 Task: Look for space in Kundgol, India from 6th September, 2023 to 18th September, 2023 for 3 adults in price range Rs.6000 to Rs.12000. Place can be entire place with 2 bedrooms having 2 beds and 2 bathrooms. Property type can be house, flat, guest house, hotel. Booking option can be shelf check-in. Required host language is English.
Action: Mouse moved to (444, 81)
Screenshot: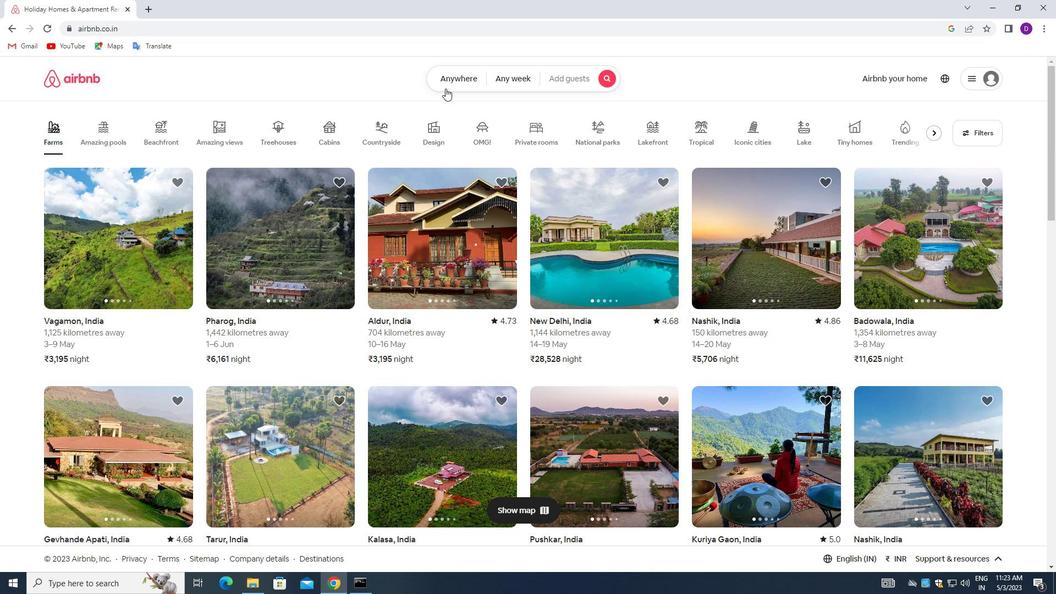 
Action: Mouse pressed left at (444, 81)
Screenshot: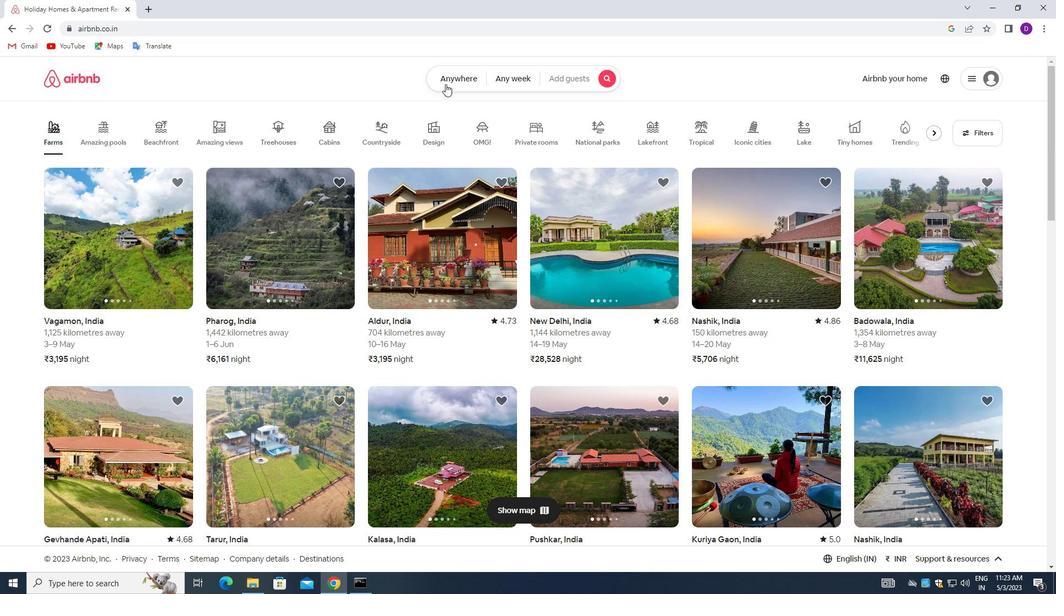 
Action: Mouse moved to (354, 125)
Screenshot: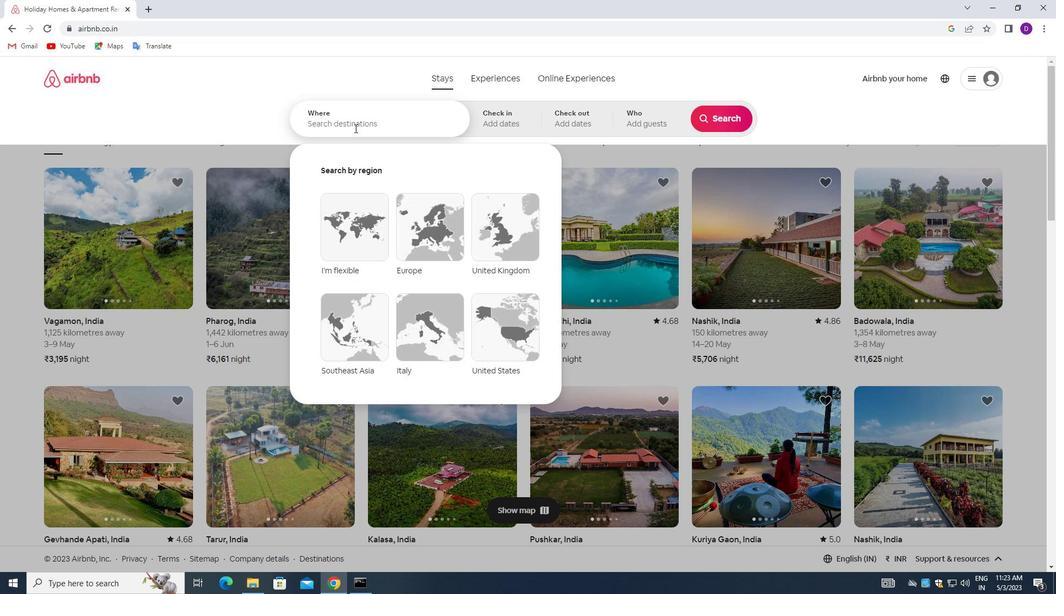 
Action: Mouse pressed left at (354, 125)
Screenshot: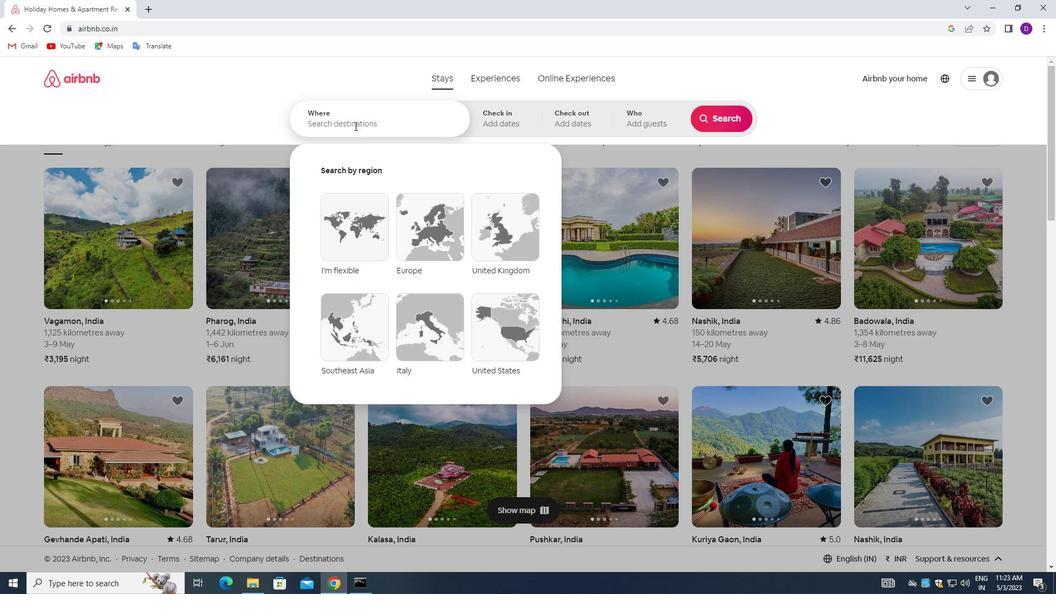
Action: Mouse moved to (267, 85)
Screenshot: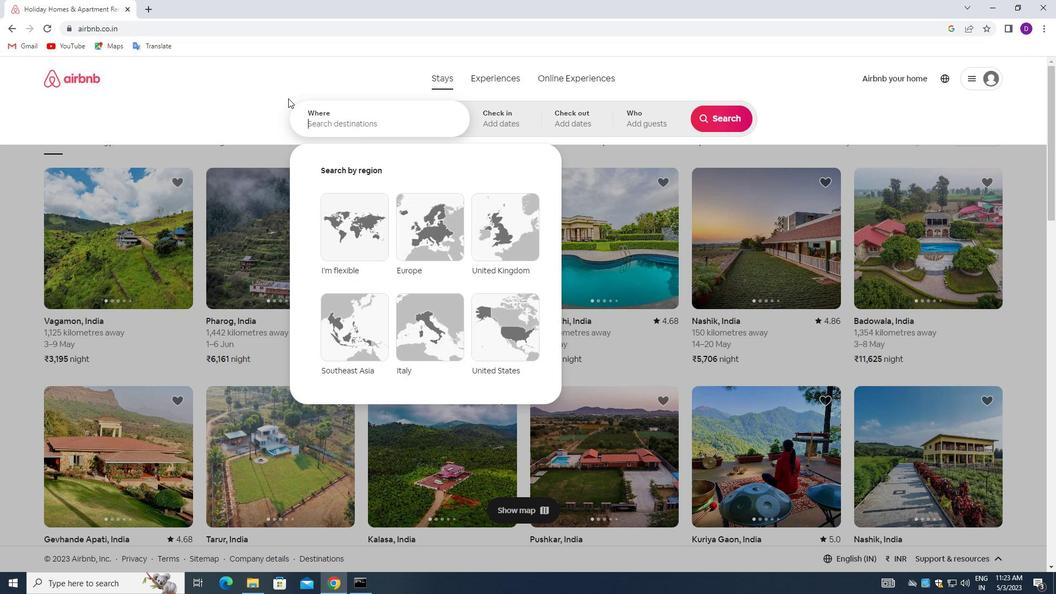 
Action: Key pressed <Key.shift>KUNDGOL,<Key.space><Key.shift>INDIA<Key.enter>
Screenshot: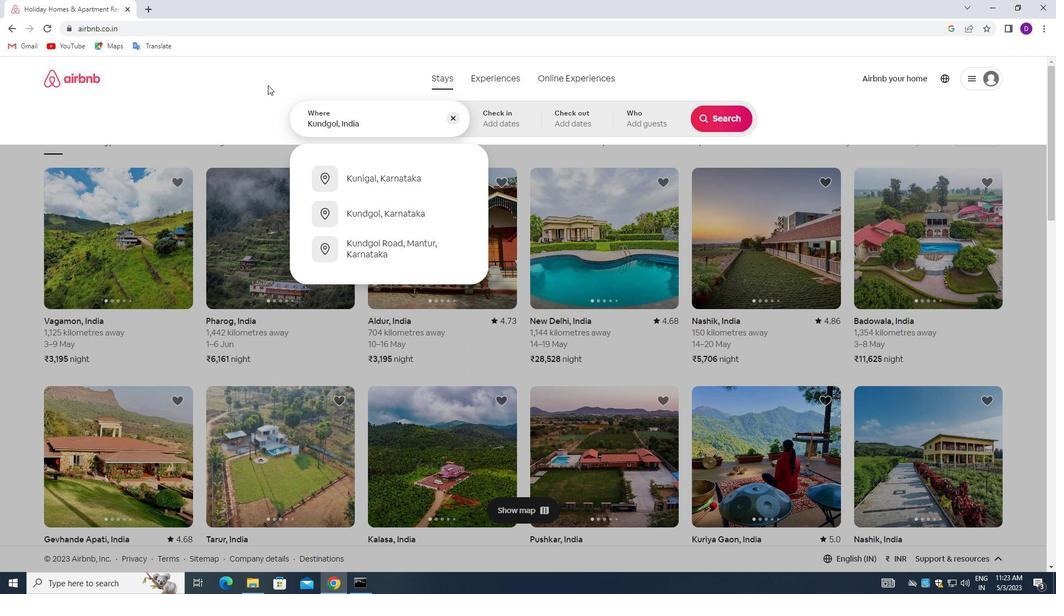 
Action: Mouse moved to (722, 205)
Screenshot: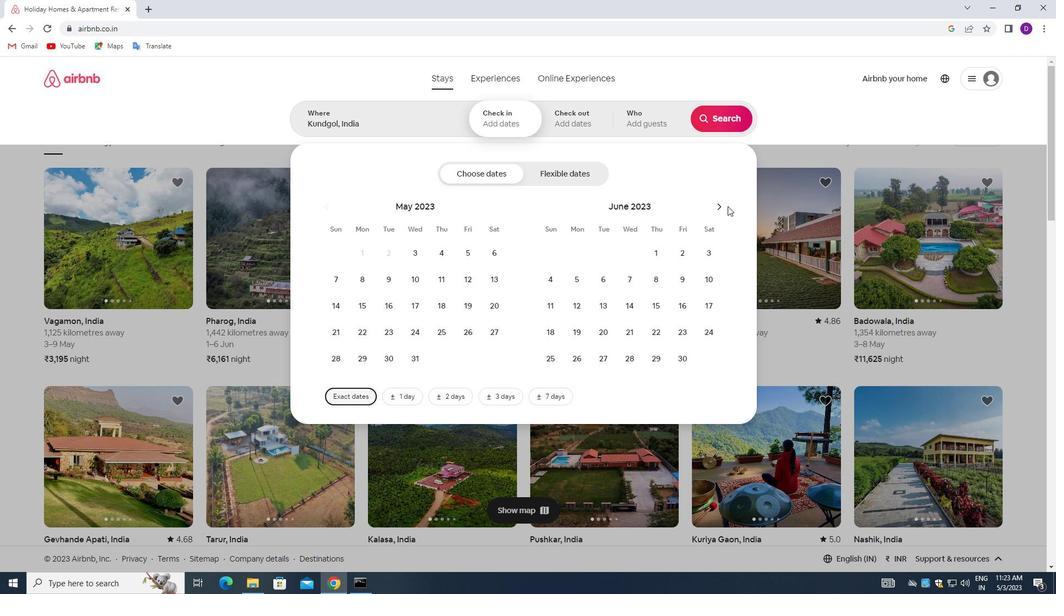 
Action: Mouse pressed left at (722, 205)
Screenshot: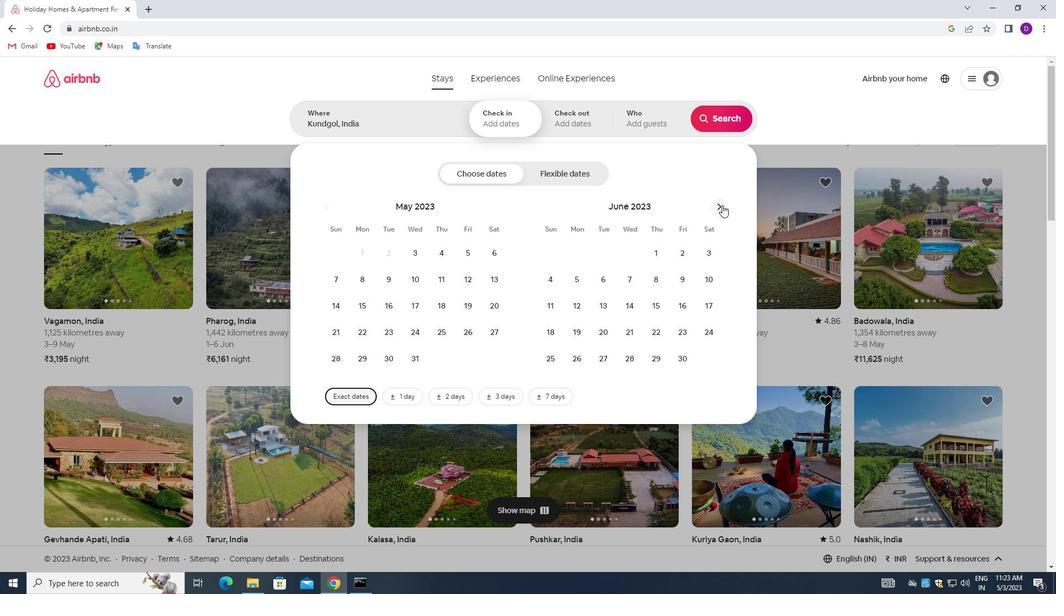 
Action: Mouse moved to (720, 199)
Screenshot: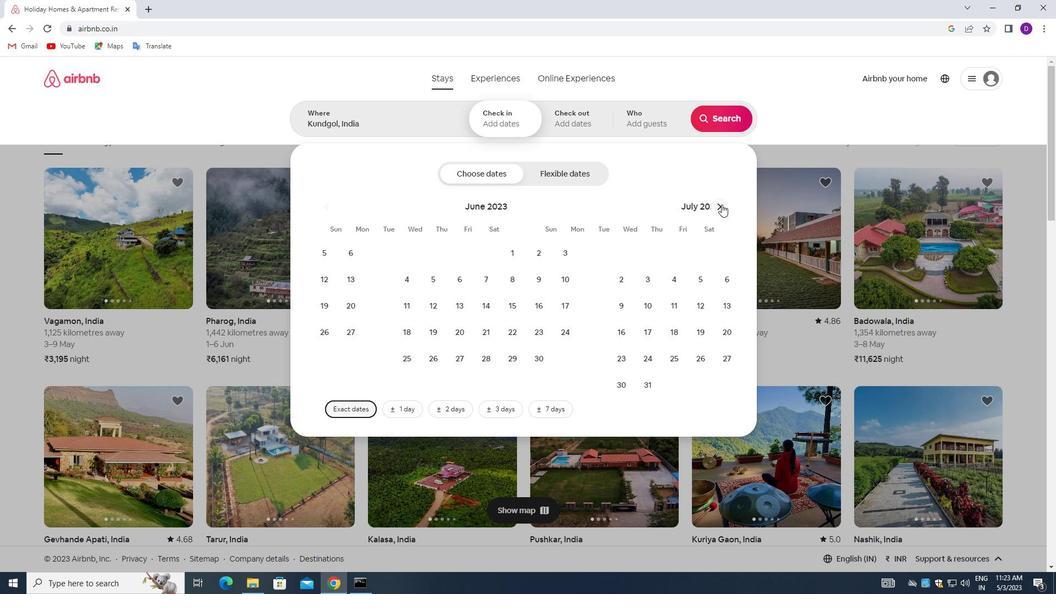 
Action: Mouse pressed left at (720, 199)
Screenshot: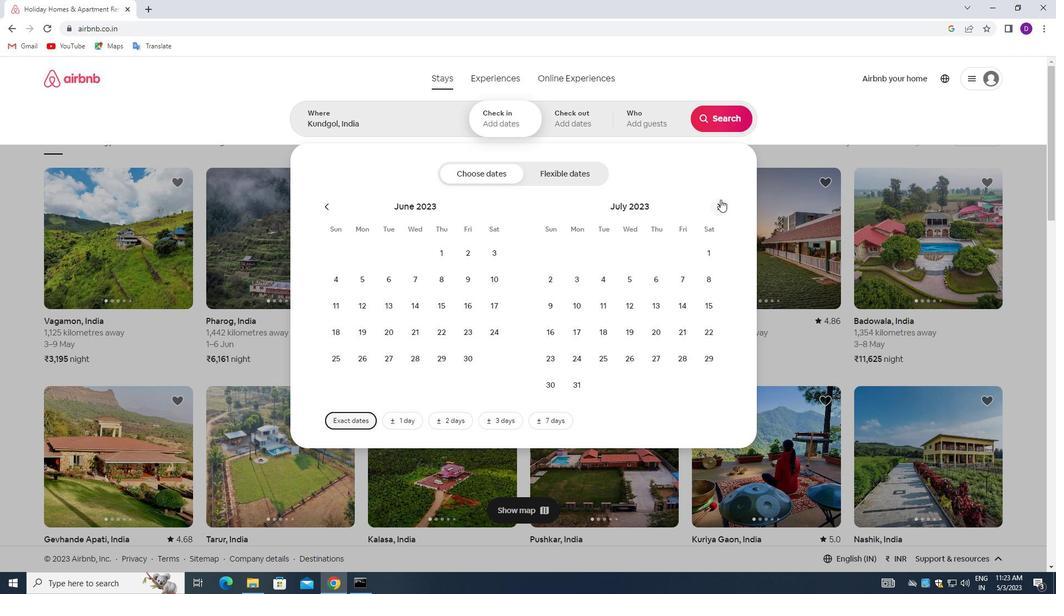 
Action: Mouse pressed left at (720, 199)
Screenshot: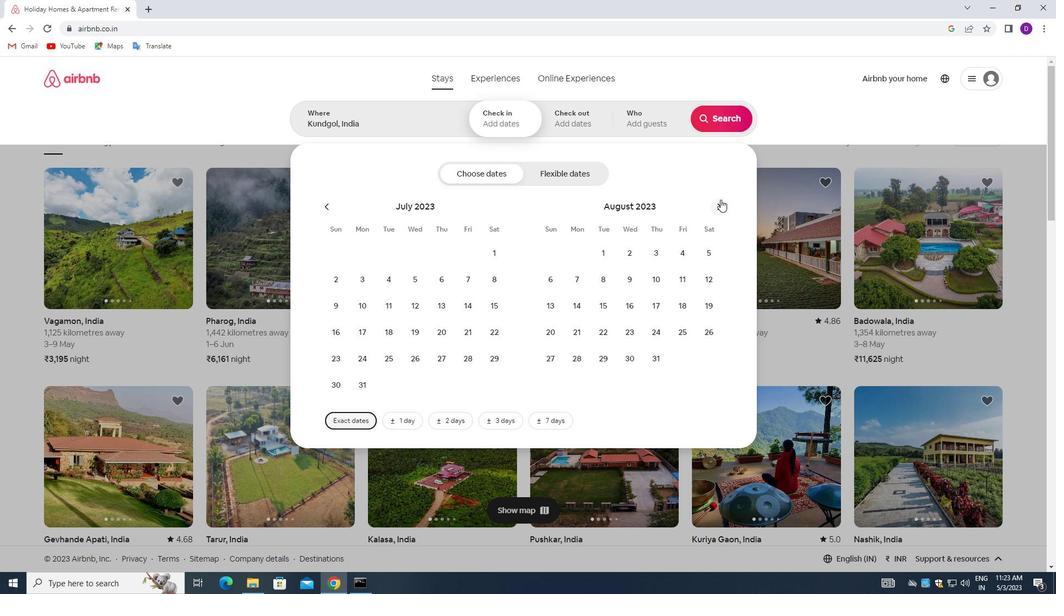
Action: Mouse moved to (625, 276)
Screenshot: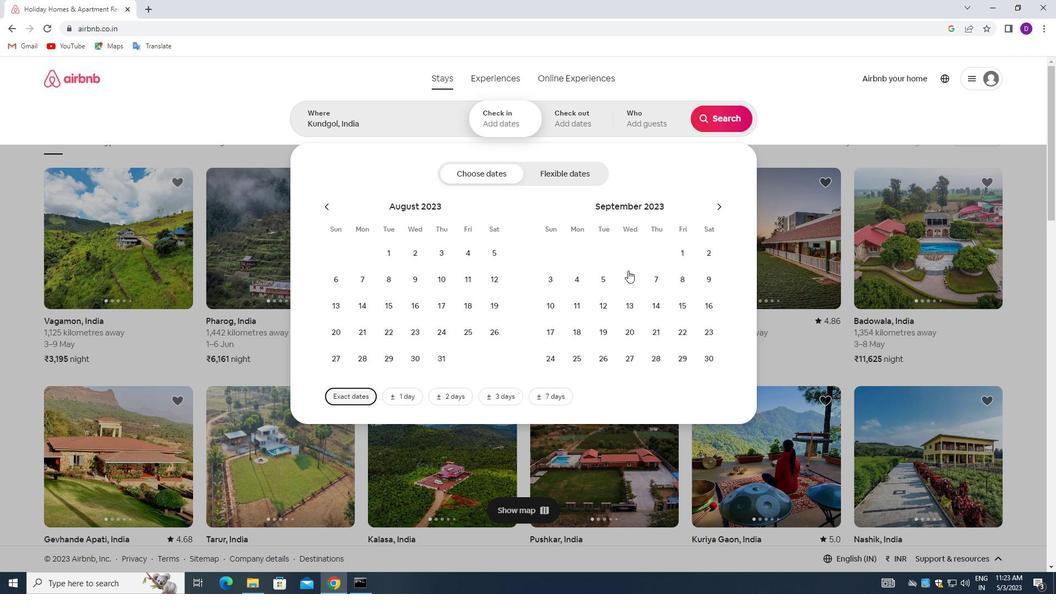 
Action: Mouse pressed left at (625, 276)
Screenshot: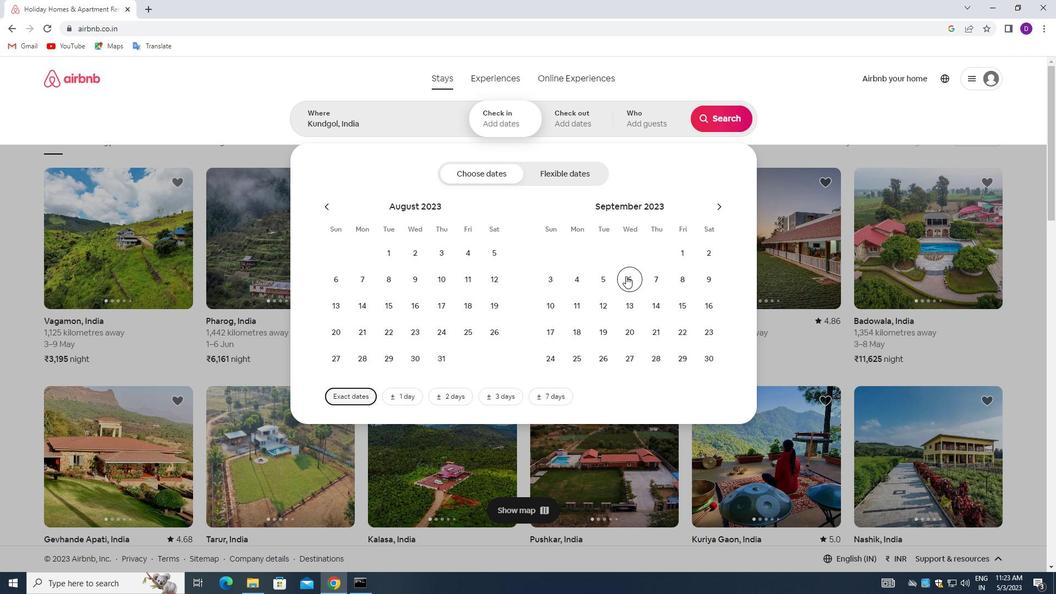 
Action: Mouse moved to (579, 322)
Screenshot: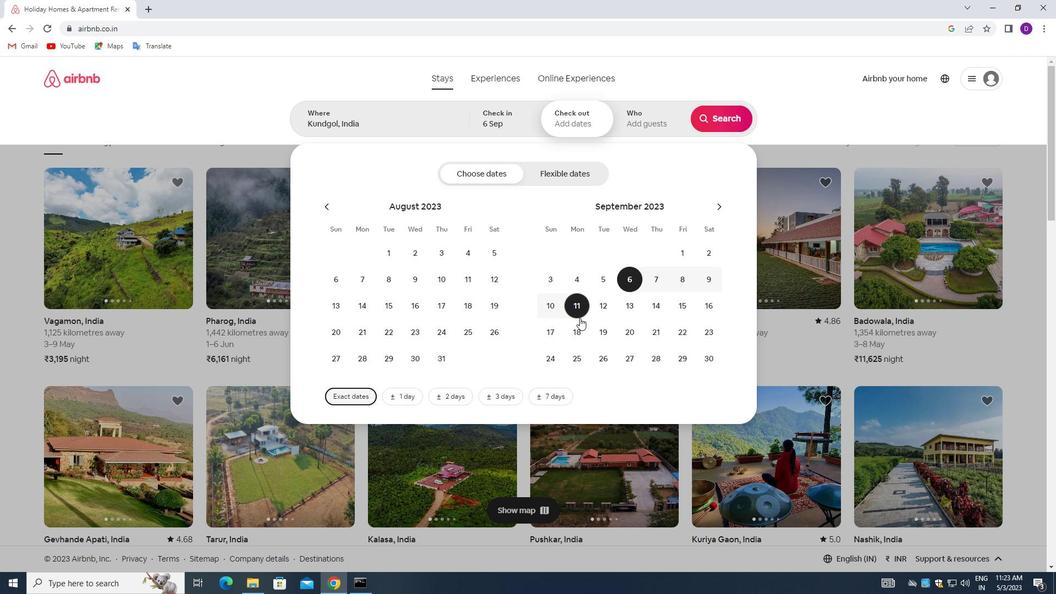 
Action: Mouse pressed left at (579, 322)
Screenshot: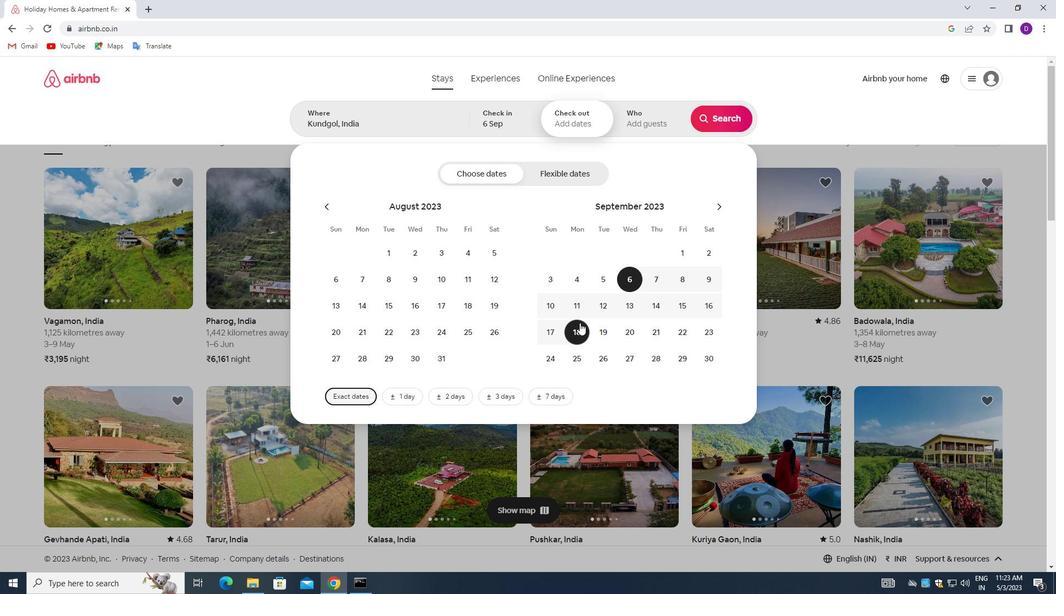 
Action: Mouse moved to (638, 118)
Screenshot: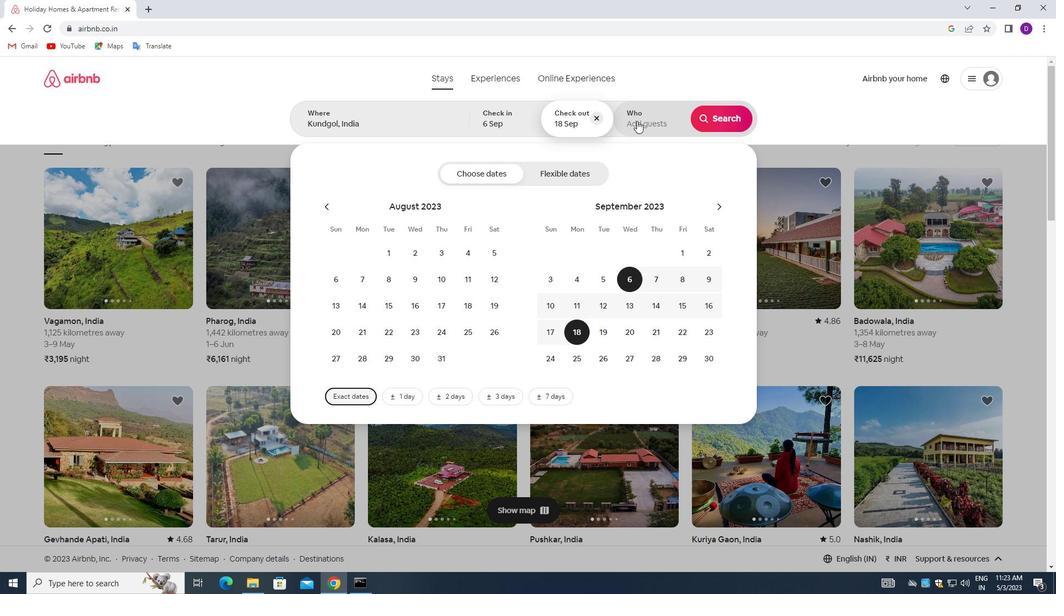
Action: Mouse pressed left at (638, 118)
Screenshot: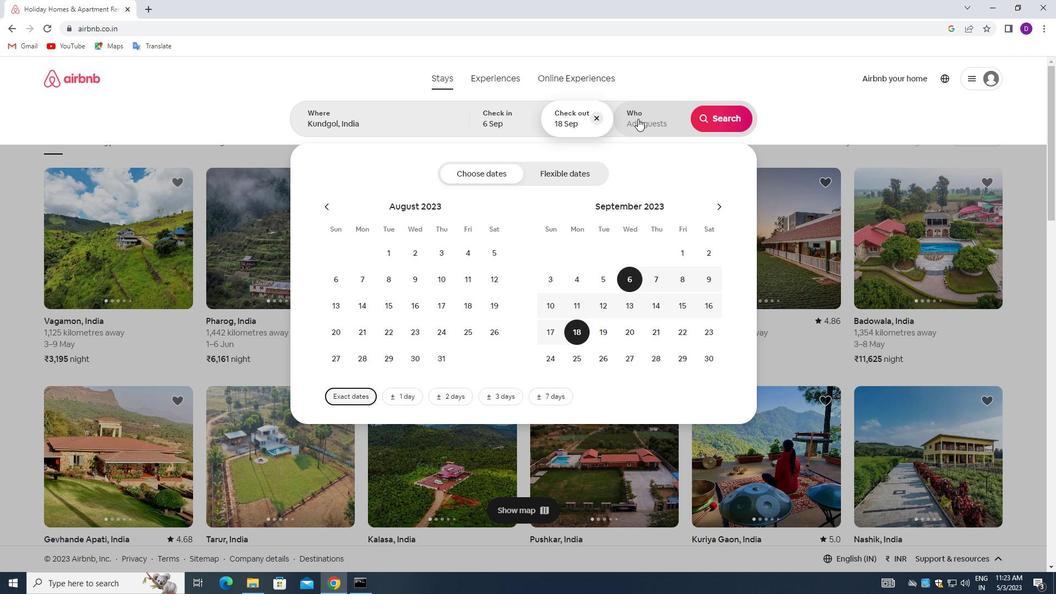 
Action: Mouse moved to (727, 179)
Screenshot: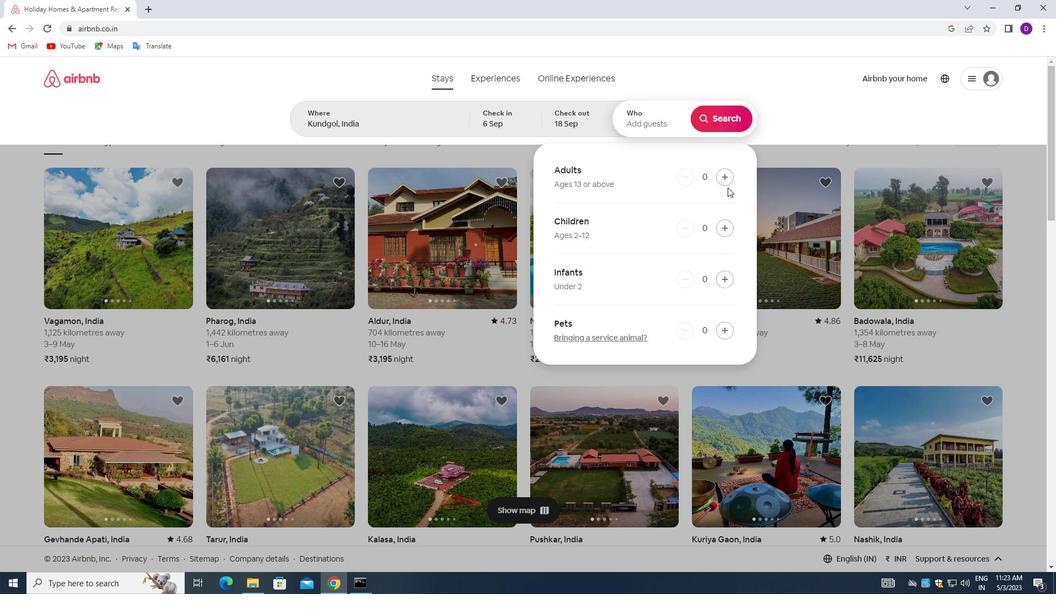 
Action: Mouse pressed left at (727, 179)
Screenshot: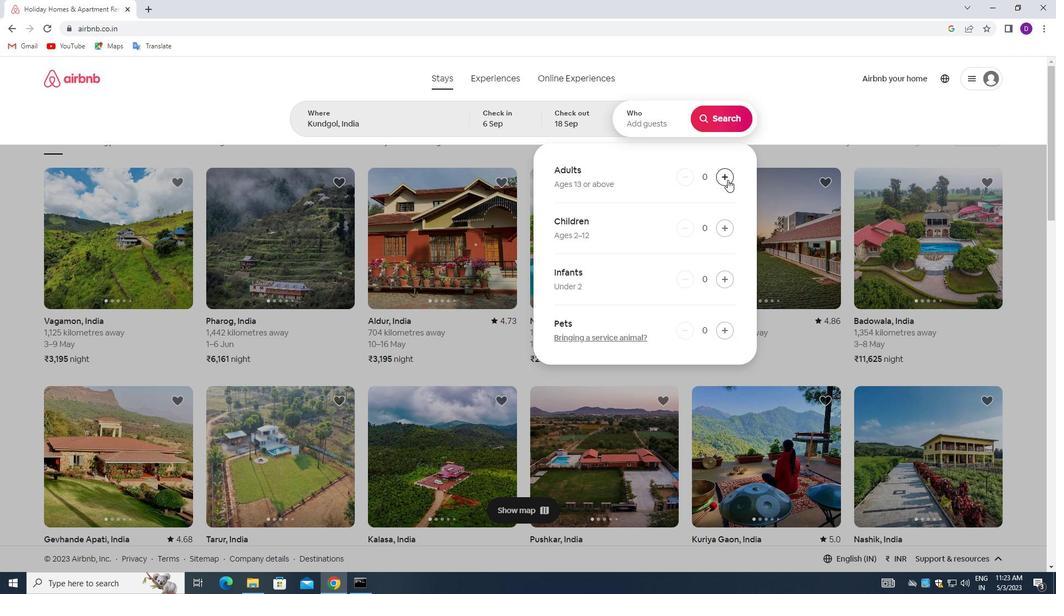 
Action: Mouse pressed left at (727, 179)
Screenshot: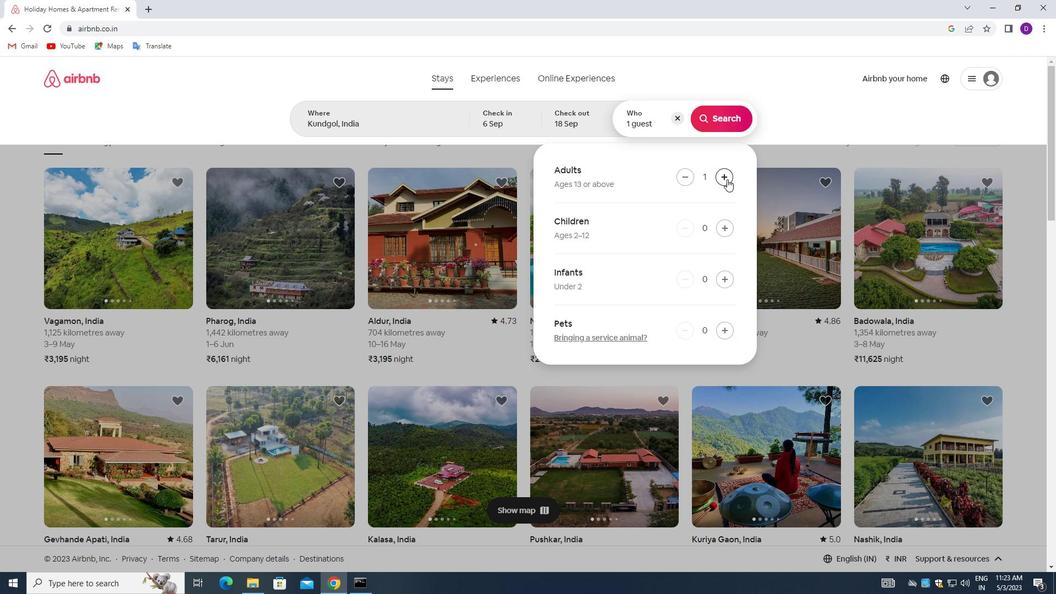 
Action: Mouse pressed left at (727, 179)
Screenshot: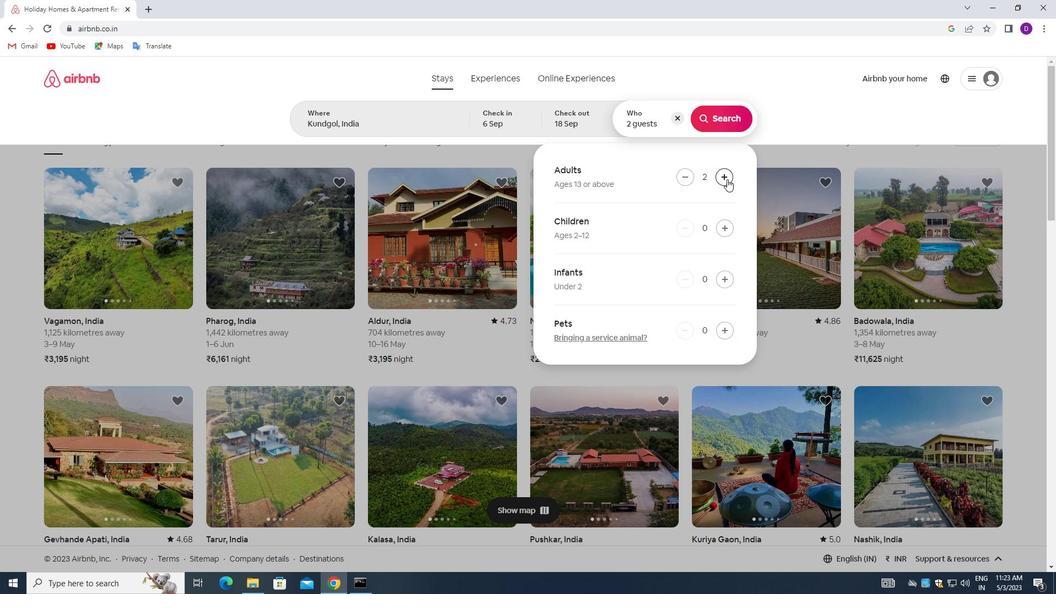 
Action: Mouse moved to (716, 117)
Screenshot: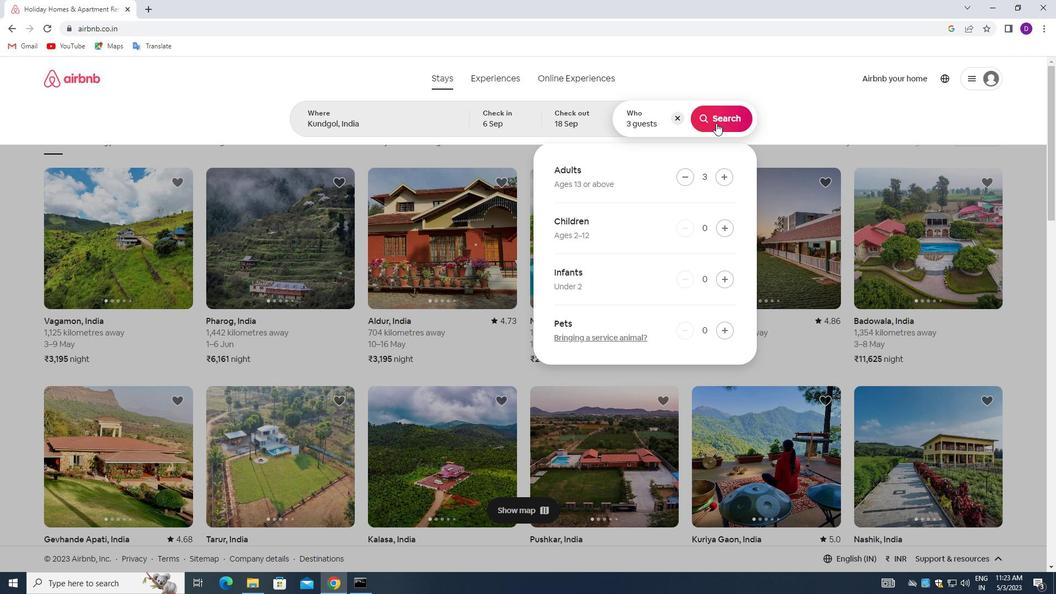 
Action: Mouse pressed left at (716, 117)
Screenshot: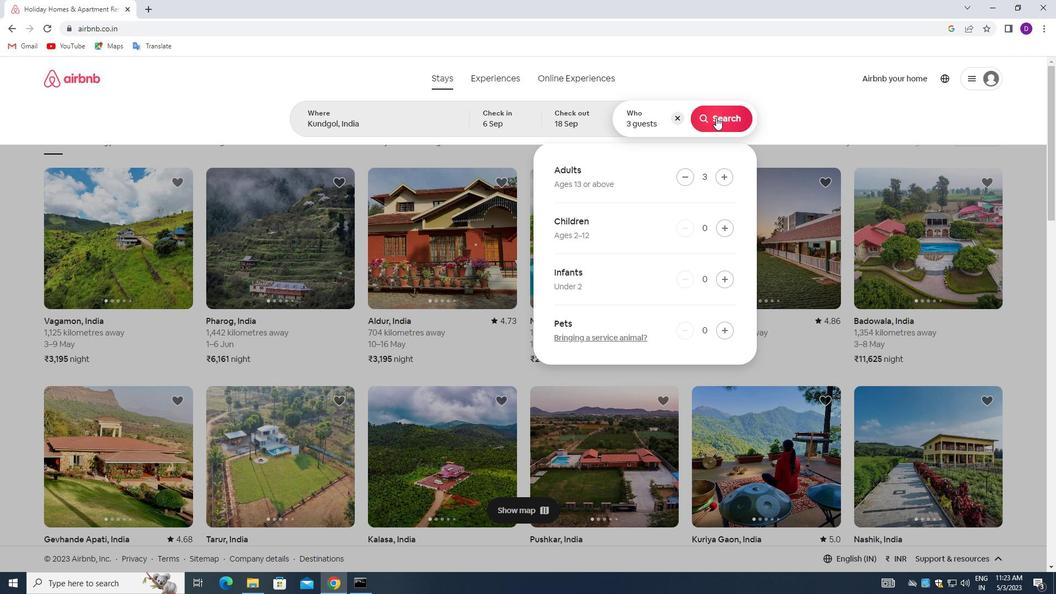 
Action: Mouse moved to (996, 123)
Screenshot: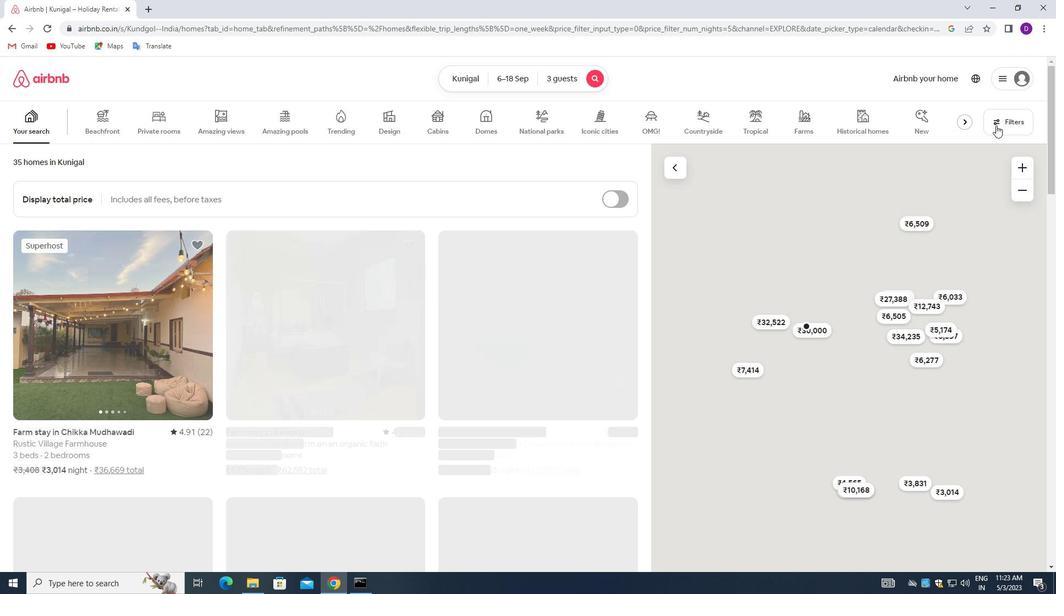 
Action: Mouse pressed left at (996, 123)
Screenshot: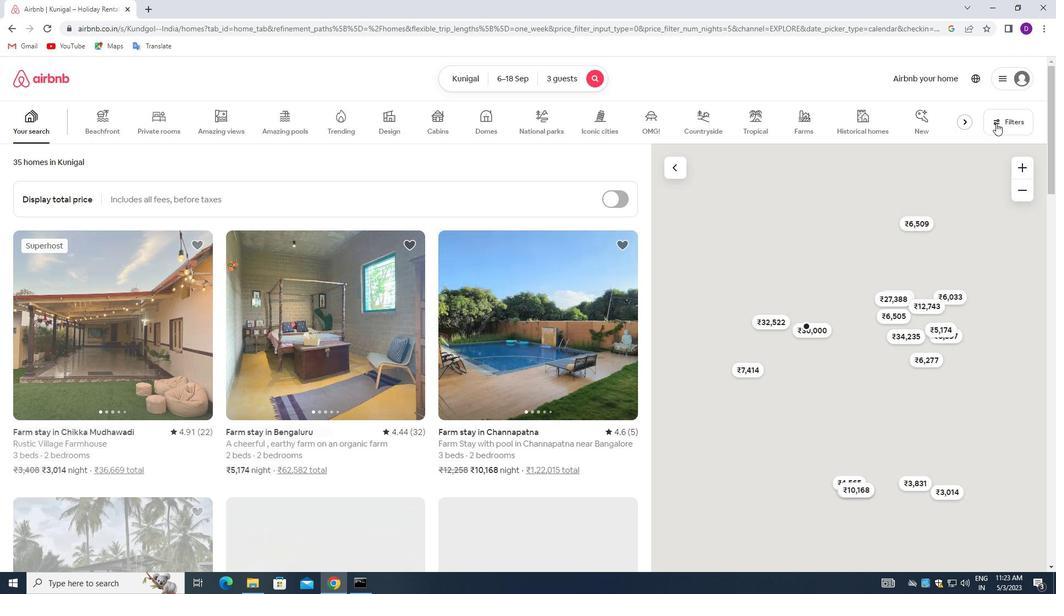 
Action: Mouse moved to (388, 264)
Screenshot: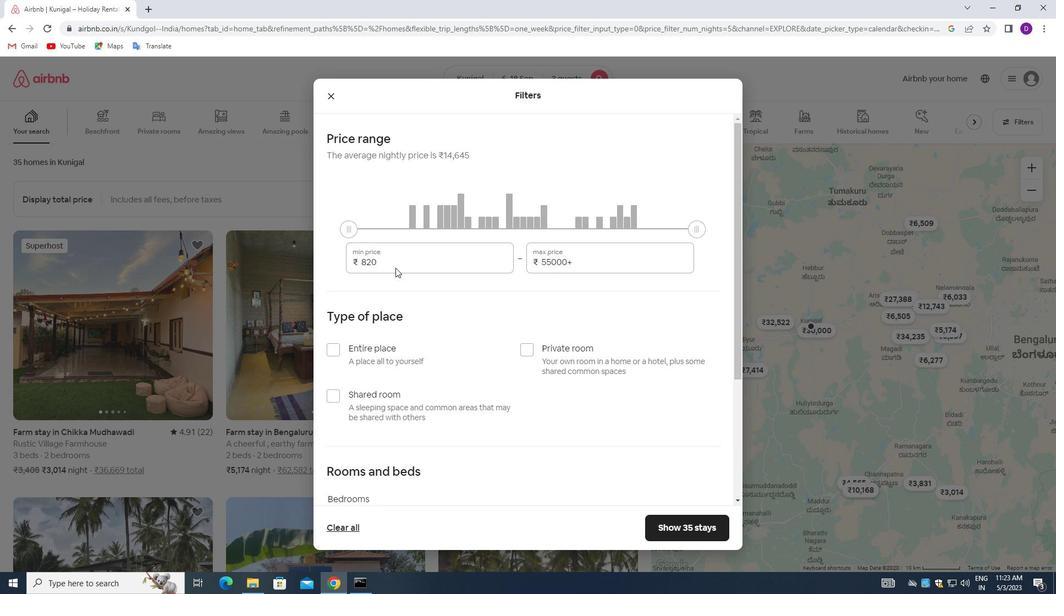 
Action: Mouse pressed left at (388, 264)
Screenshot: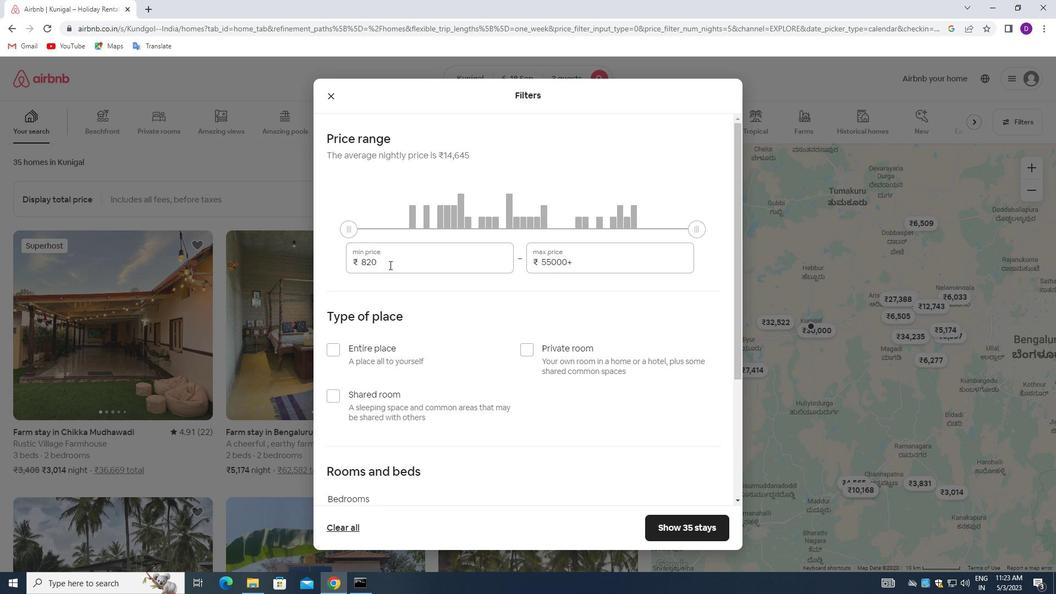 
Action: Mouse pressed left at (388, 264)
Screenshot: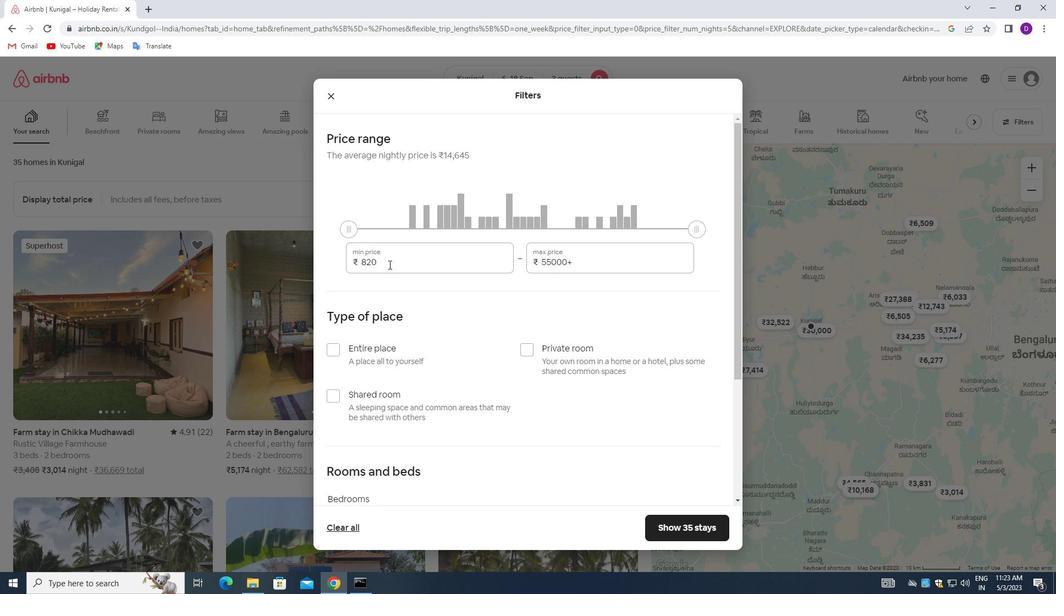
Action: Key pressed 6000<Key.tab>12000
Screenshot: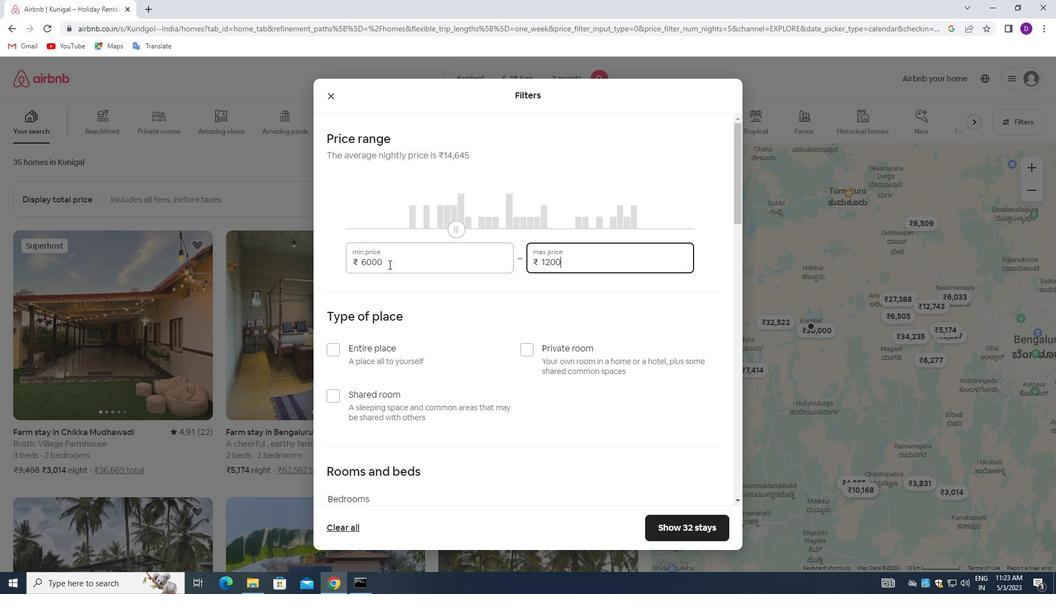 
Action: Mouse moved to (423, 304)
Screenshot: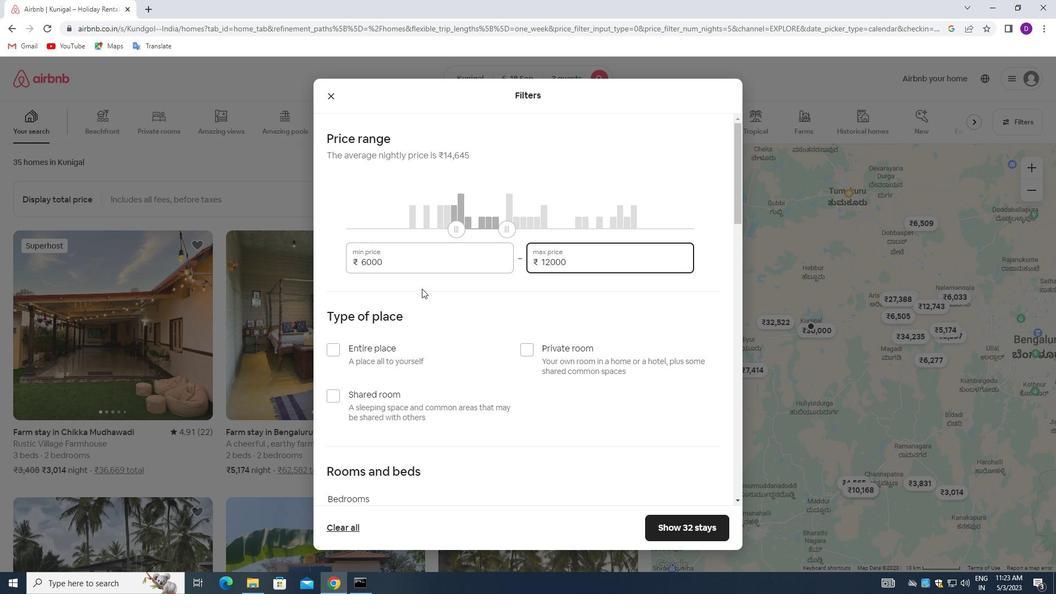 
Action: Mouse scrolled (423, 303) with delta (0, 0)
Screenshot: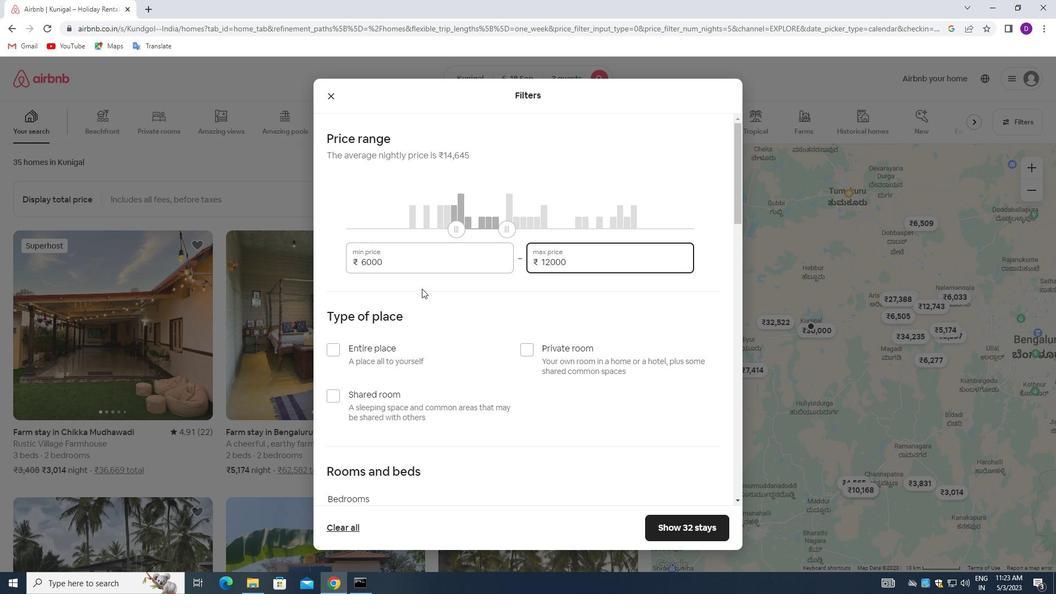 
Action: Mouse moved to (413, 312)
Screenshot: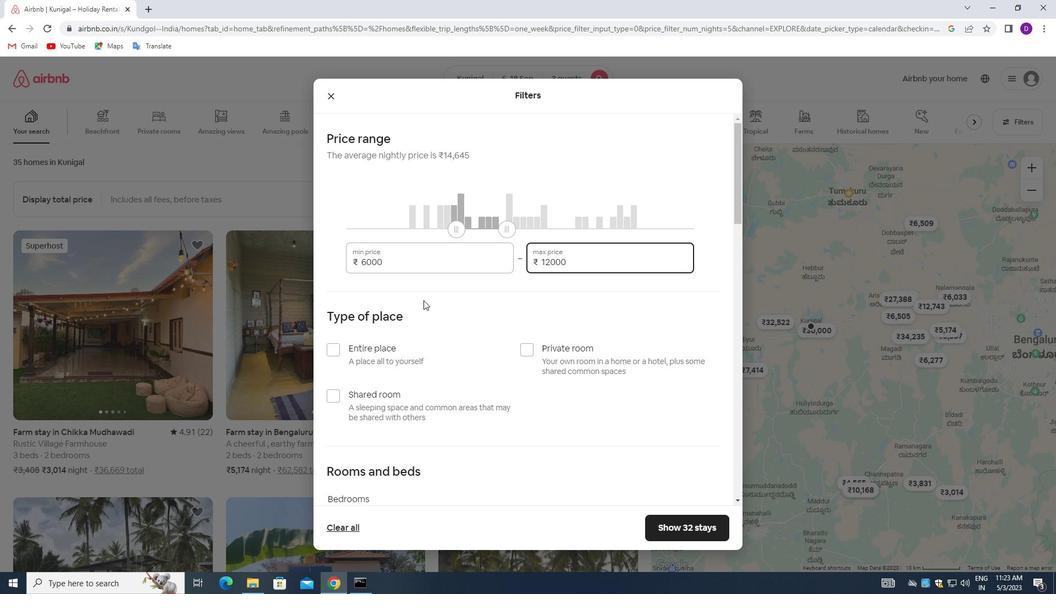 
Action: Mouse scrolled (413, 311) with delta (0, 0)
Screenshot: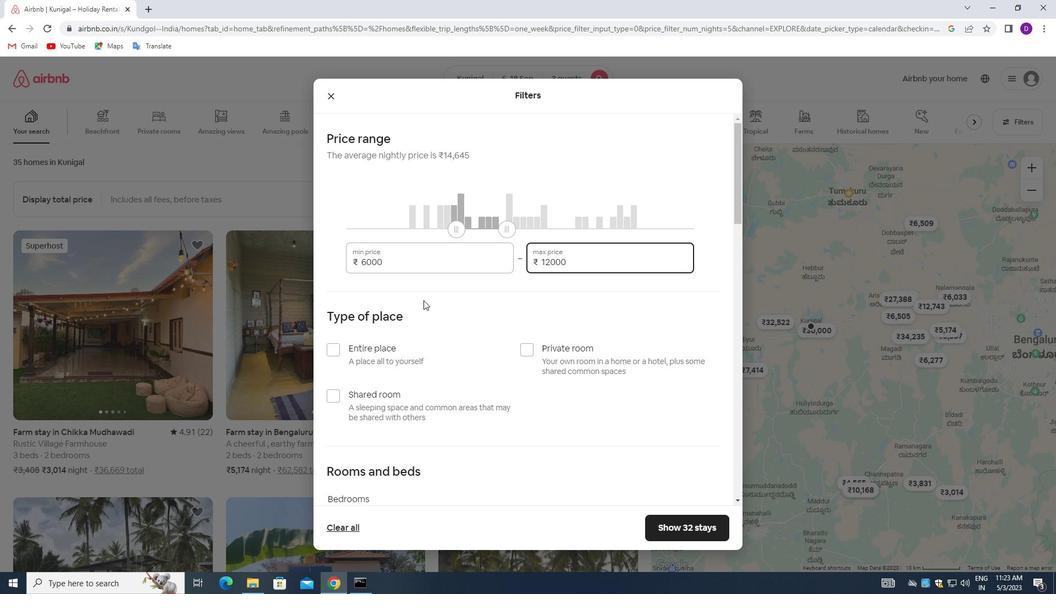
Action: Mouse moved to (335, 242)
Screenshot: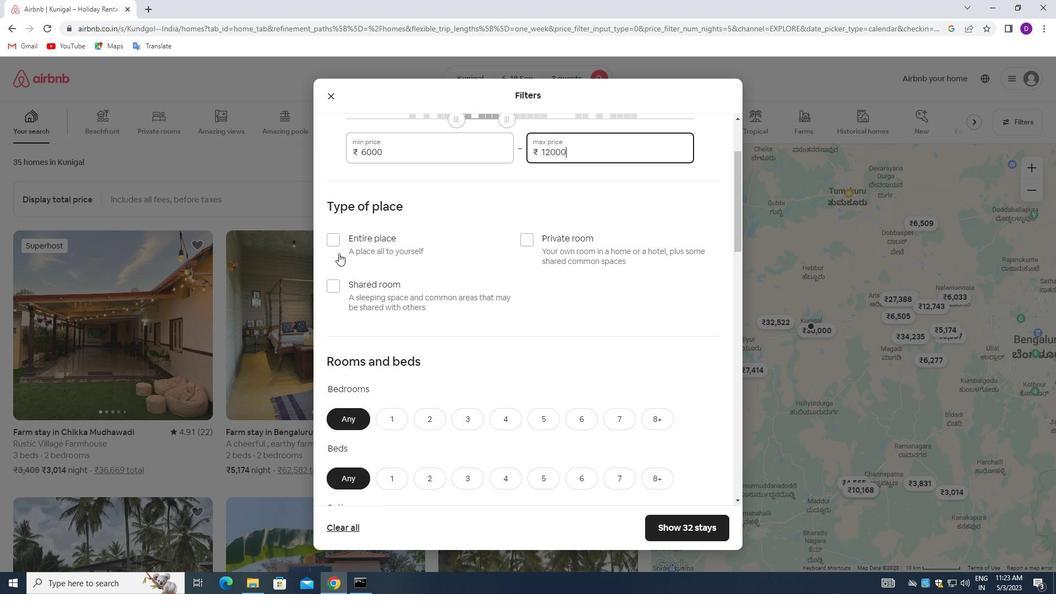 
Action: Mouse pressed left at (335, 242)
Screenshot: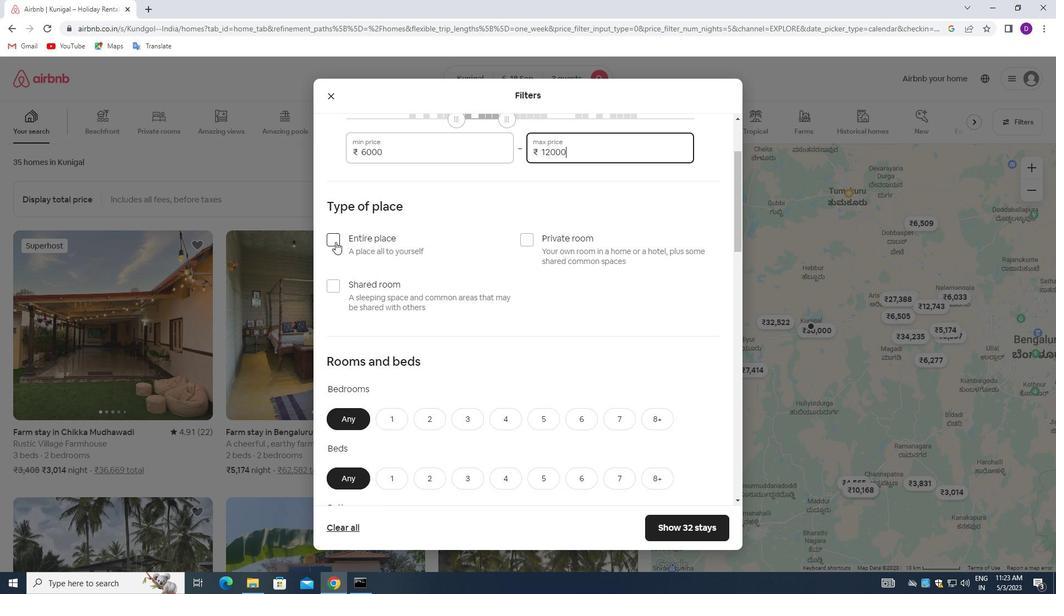 
Action: Mouse moved to (490, 309)
Screenshot: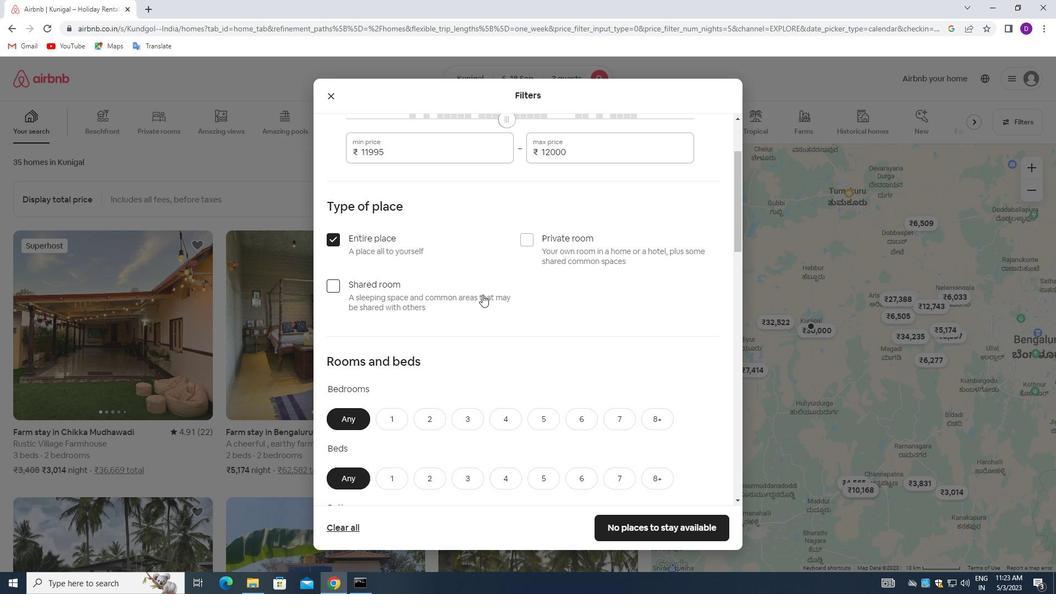 
Action: Mouse scrolled (490, 308) with delta (0, 0)
Screenshot: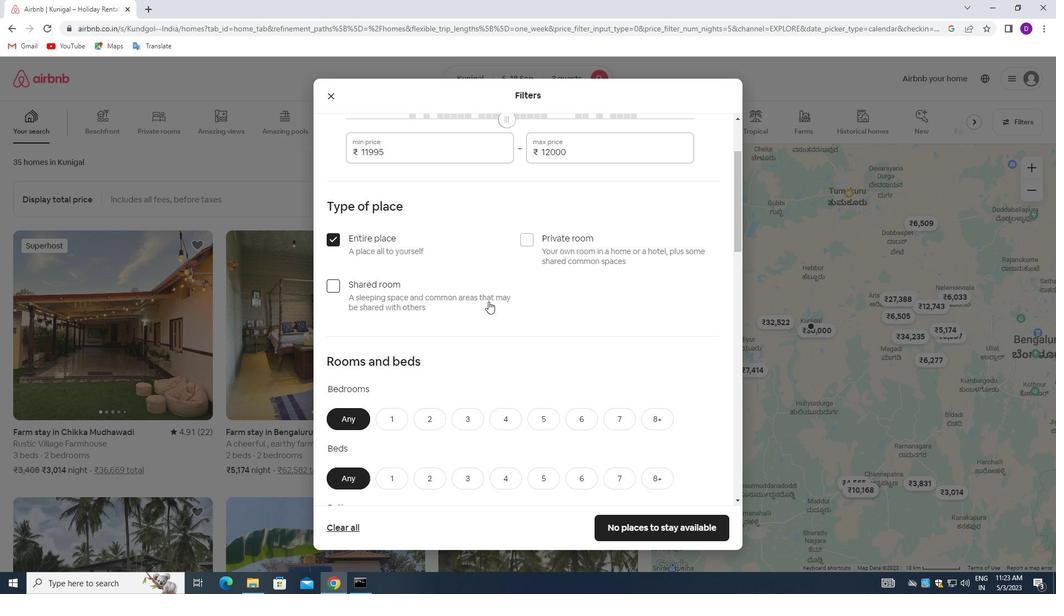 
Action: Mouse moved to (490, 310)
Screenshot: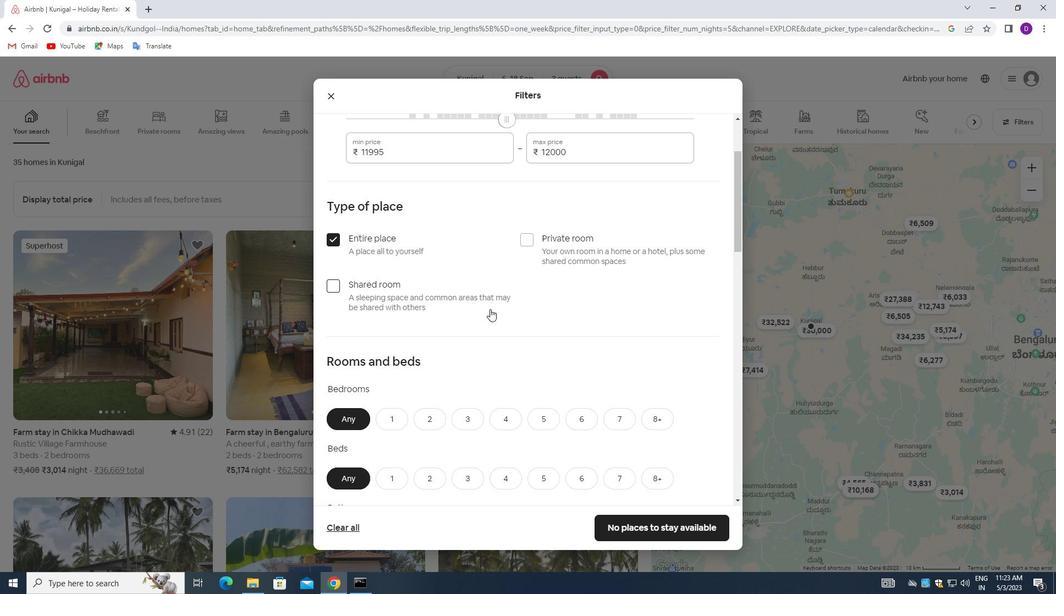 
Action: Mouse scrolled (490, 309) with delta (0, 0)
Screenshot: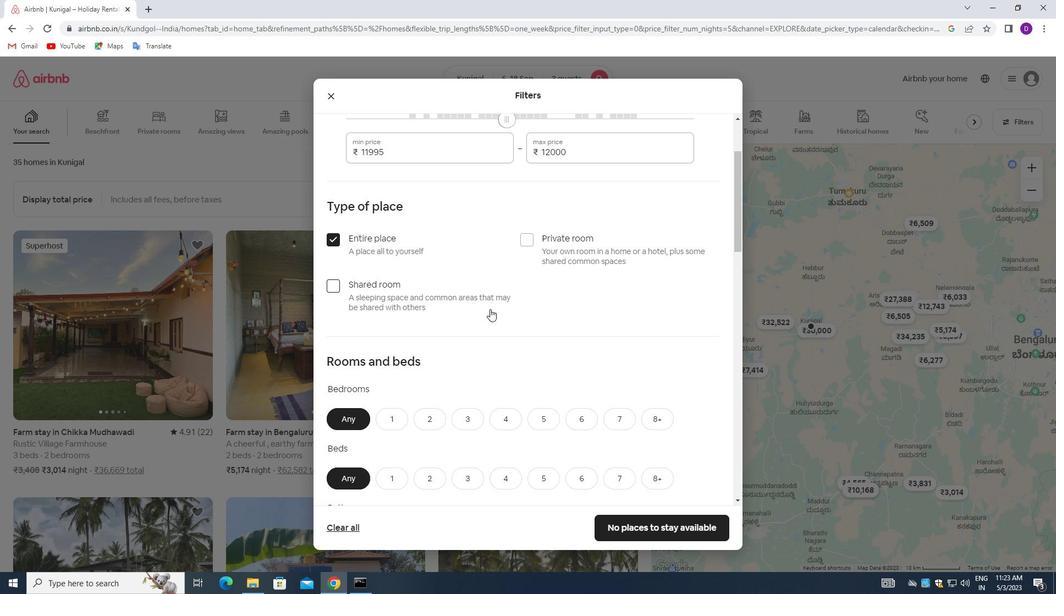 
Action: Mouse moved to (429, 314)
Screenshot: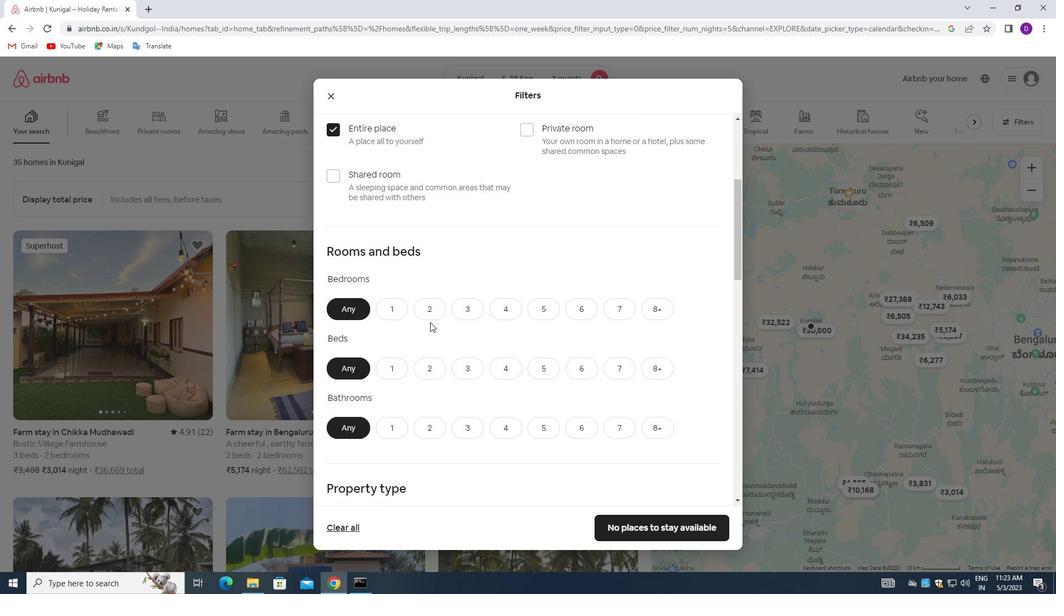 
Action: Mouse pressed left at (429, 314)
Screenshot: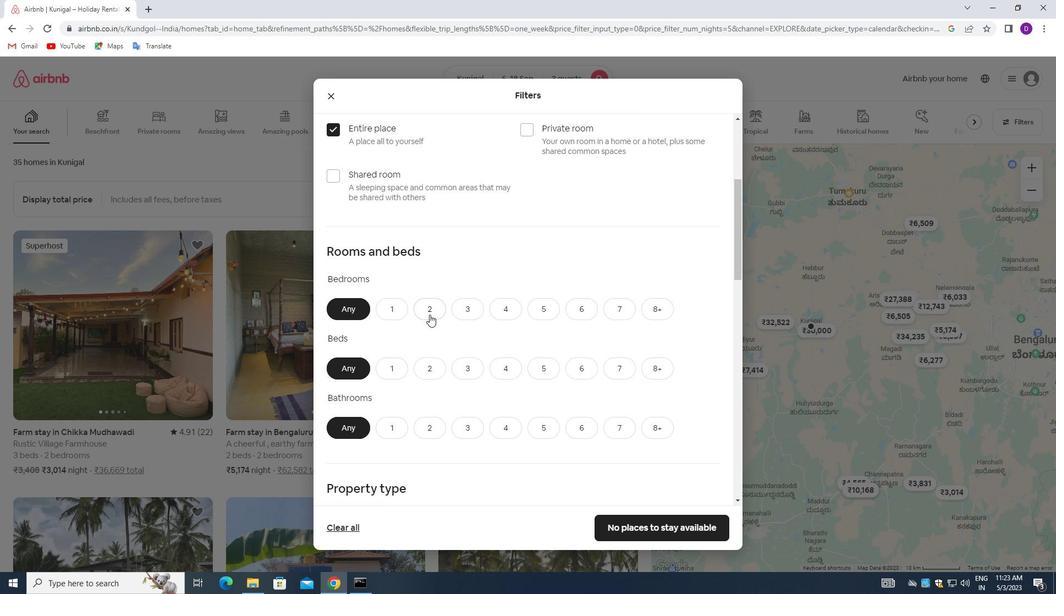 
Action: Mouse moved to (431, 372)
Screenshot: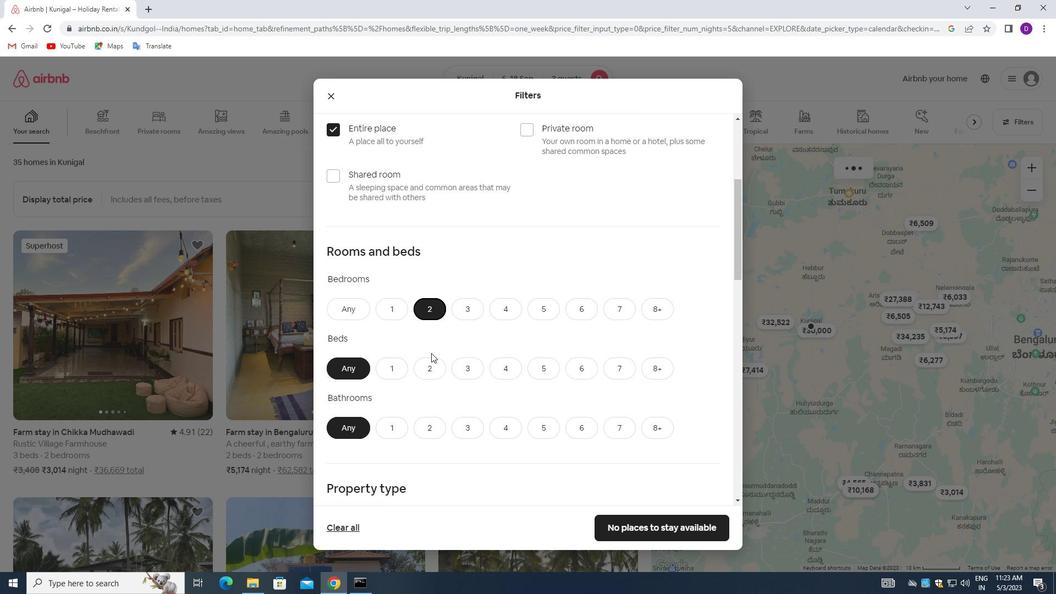 
Action: Mouse pressed left at (431, 372)
Screenshot: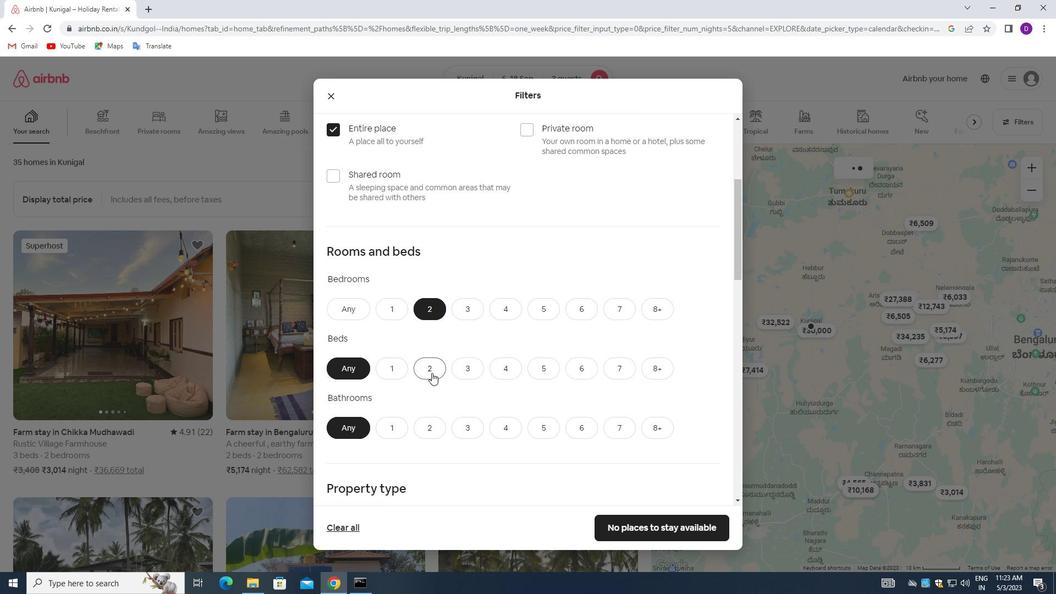 
Action: Mouse moved to (435, 419)
Screenshot: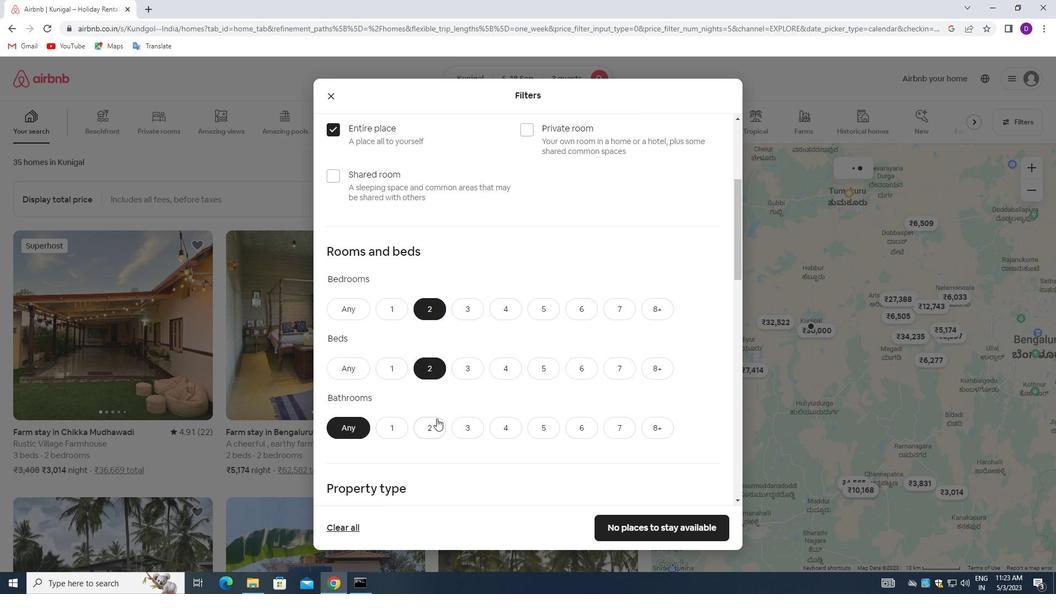 
Action: Mouse pressed left at (435, 419)
Screenshot: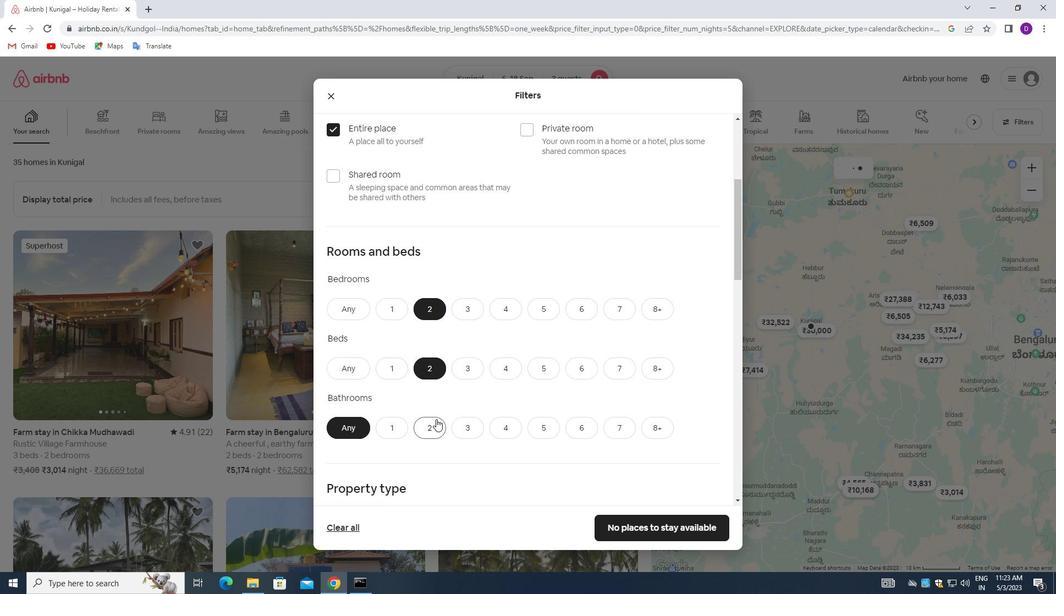
Action: Mouse moved to (485, 381)
Screenshot: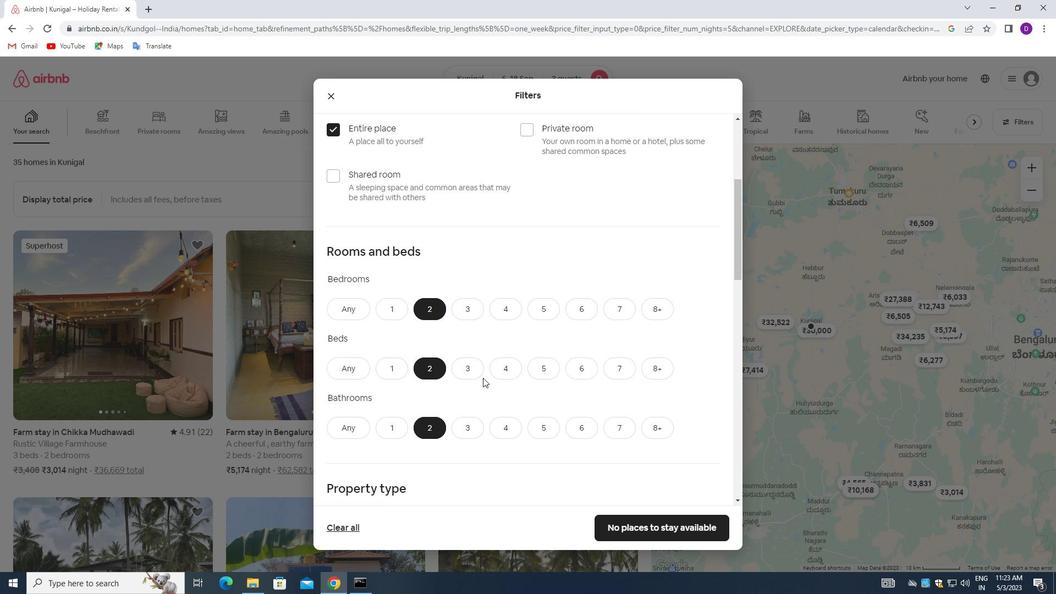 
Action: Mouse scrolled (485, 380) with delta (0, 0)
Screenshot: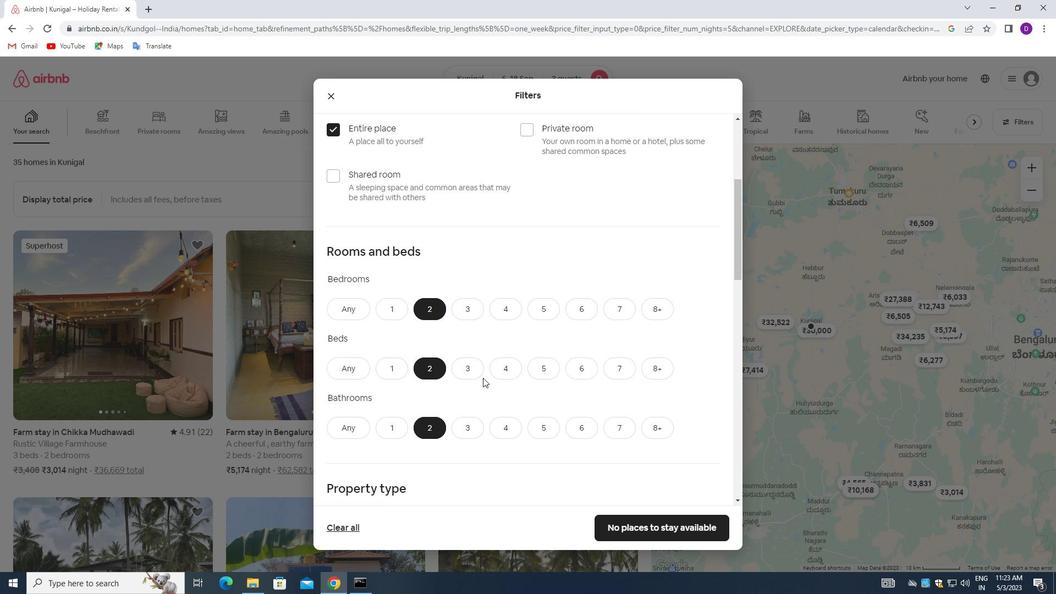 
Action: Mouse moved to (488, 382)
Screenshot: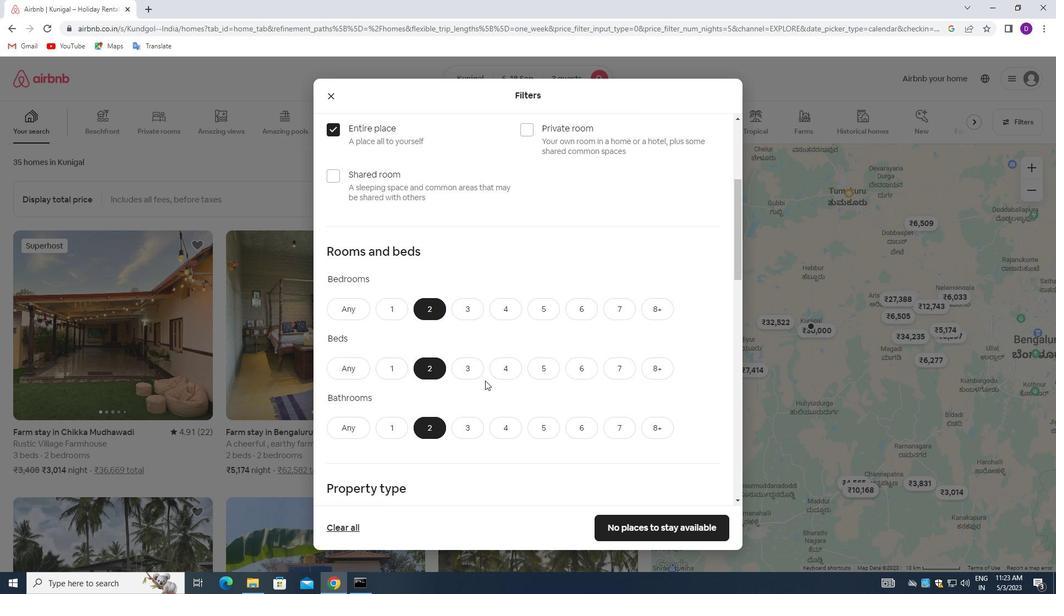 
Action: Mouse scrolled (488, 382) with delta (0, 0)
Screenshot: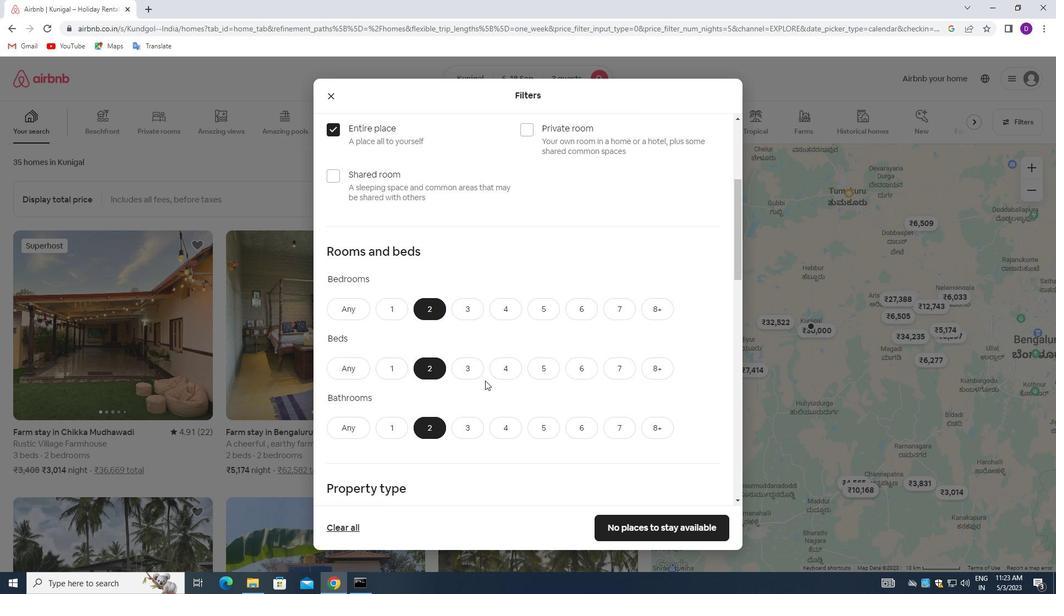 
Action: Mouse moved to (490, 382)
Screenshot: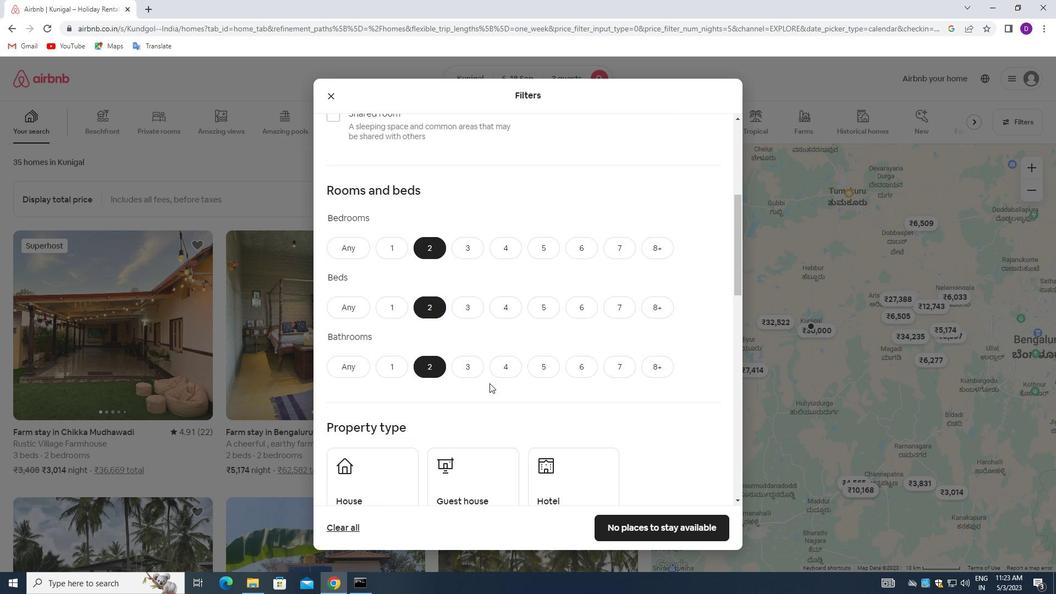 
Action: Mouse scrolled (490, 381) with delta (0, 0)
Screenshot: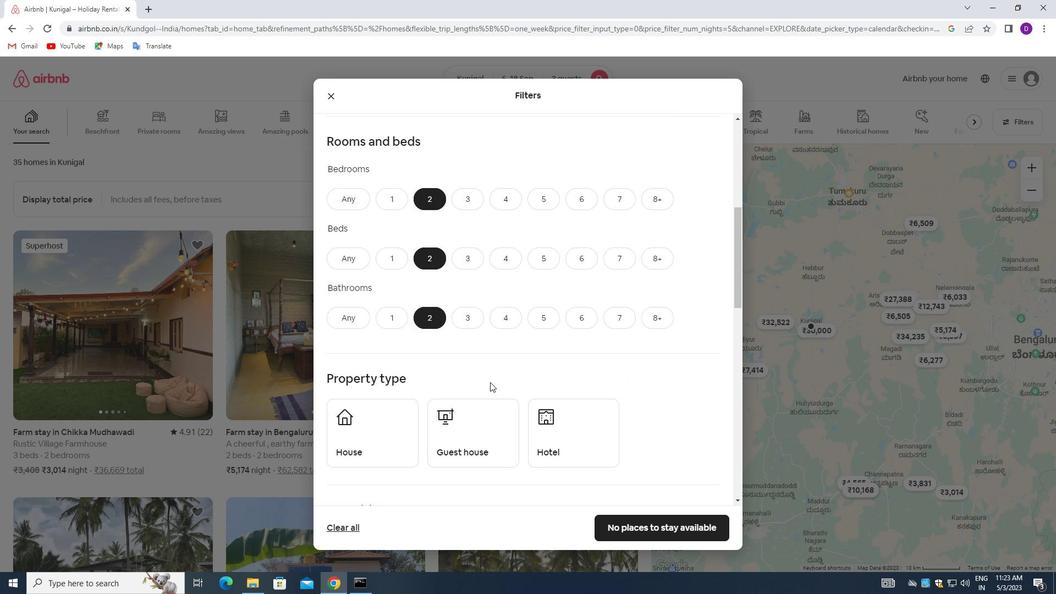 
Action: Mouse scrolled (490, 381) with delta (0, 0)
Screenshot: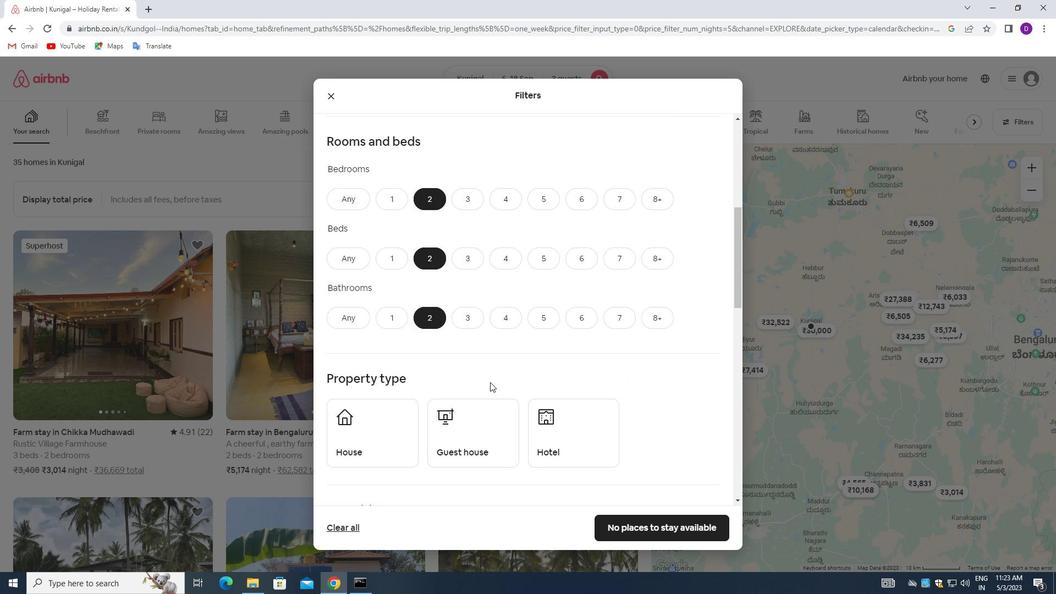 
Action: Mouse scrolled (490, 381) with delta (0, 0)
Screenshot: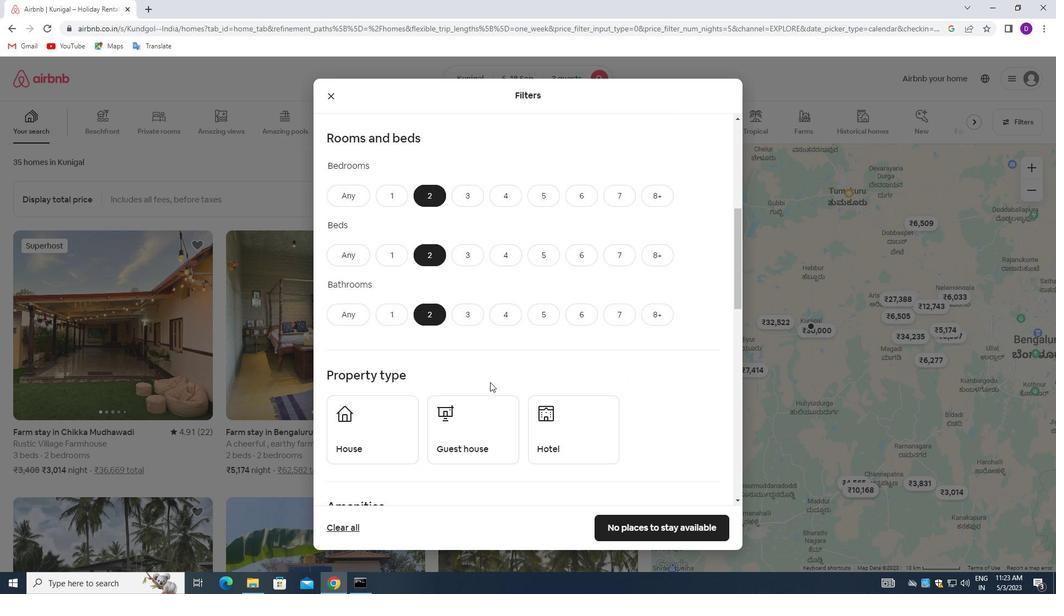 
Action: Mouse moved to (385, 289)
Screenshot: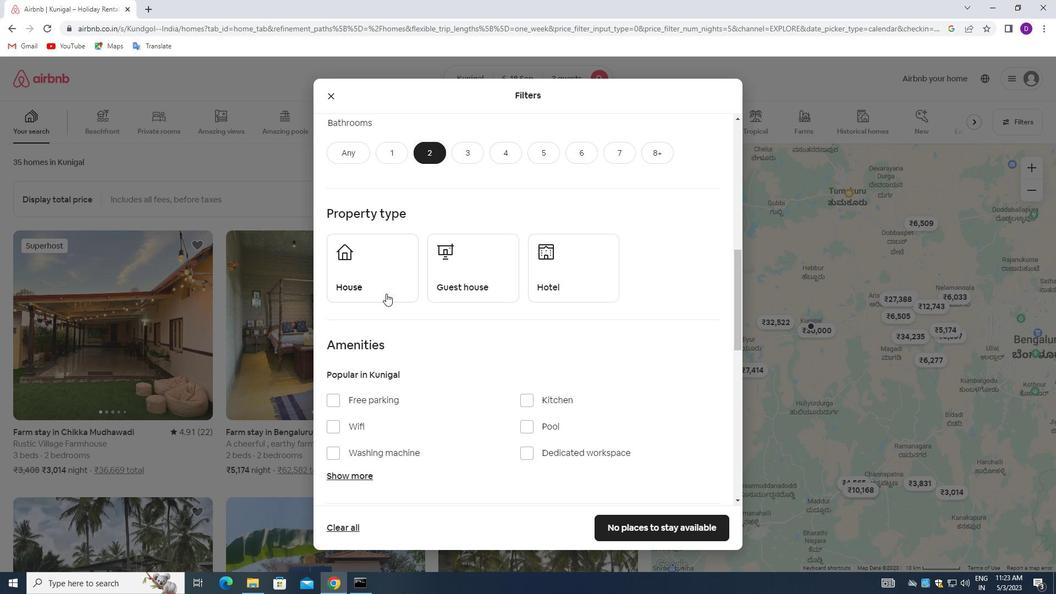 
Action: Mouse pressed left at (385, 289)
Screenshot: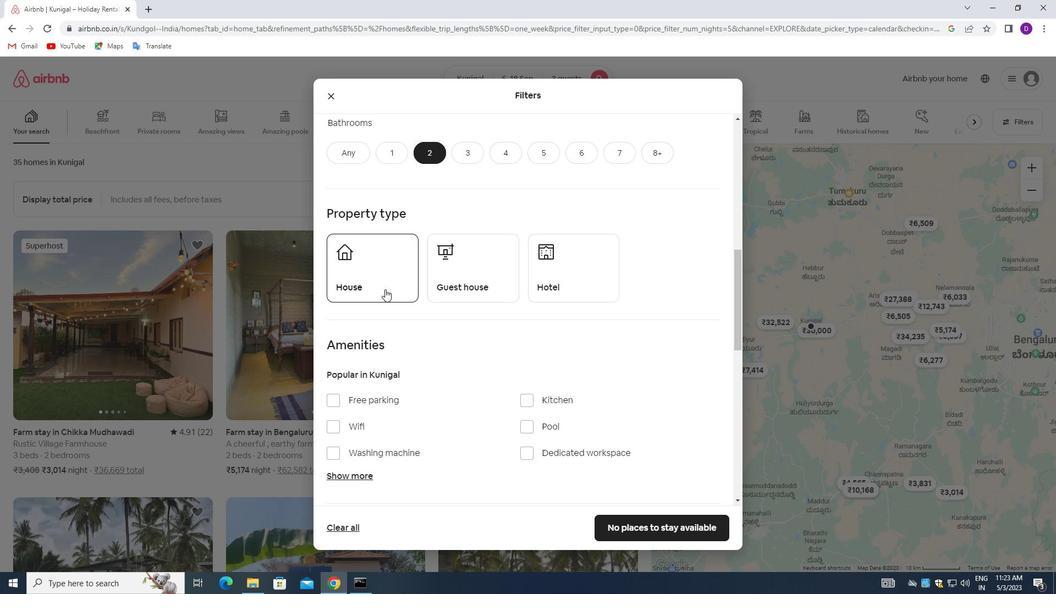 
Action: Mouse moved to (464, 280)
Screenshot: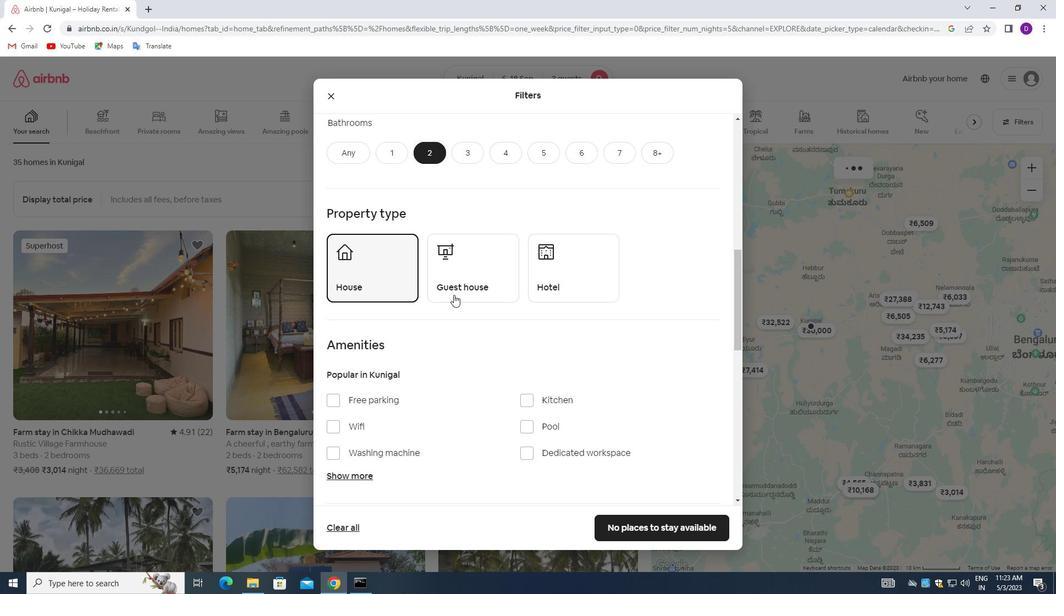 
Action: Mouse pressed left at (464, 280)
Screenshot: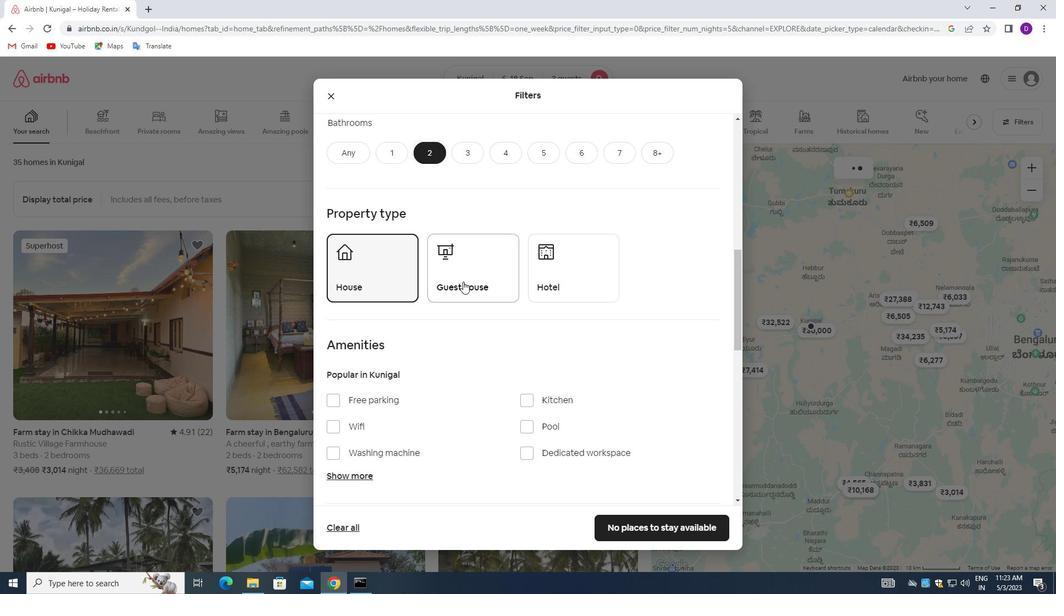 
Action: Mouse moved to (552, 275)
Screenshot: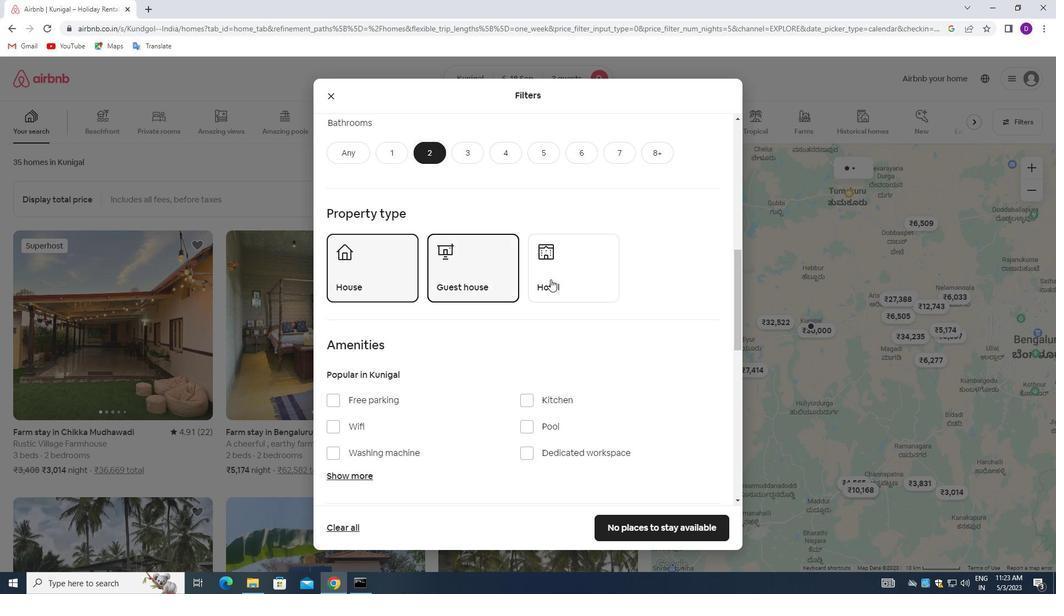 
Action: Mouse pressed left at (552, 275)
Screenshot: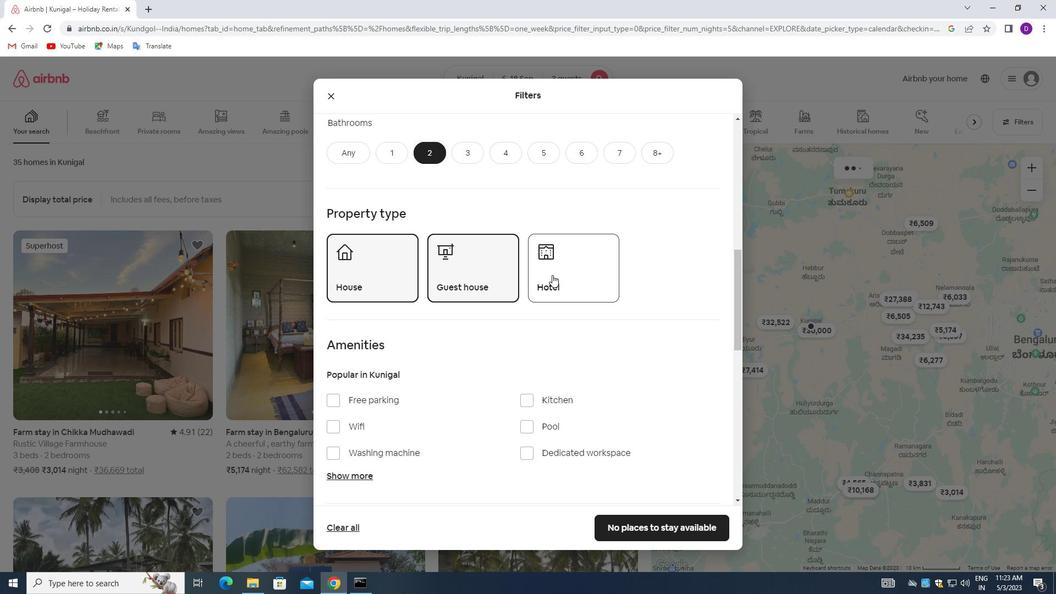
Action: Mouse moved to (495, 348)
Screenshot: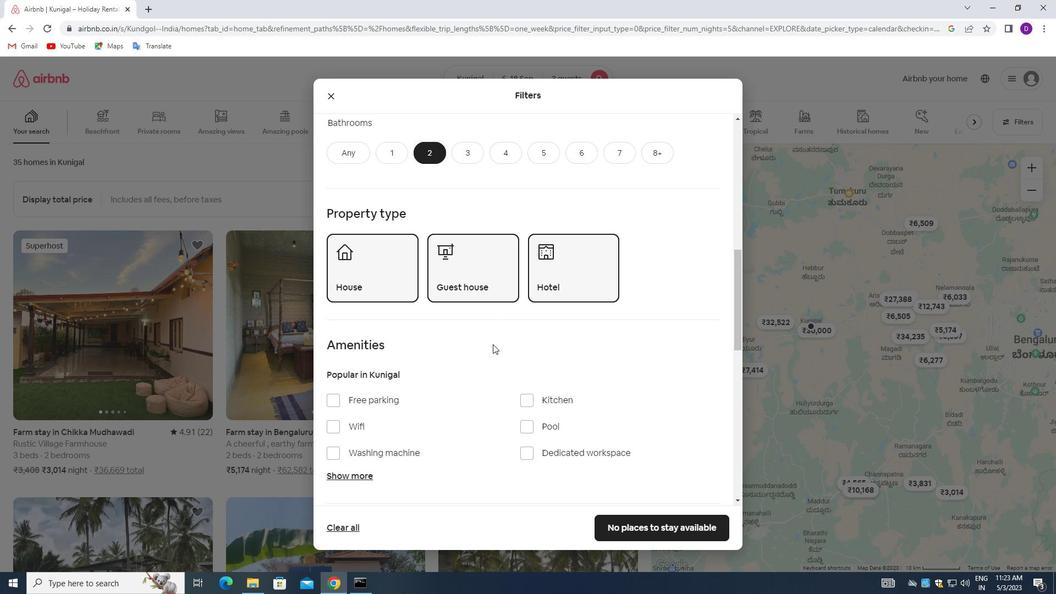 
Action: Mouse scrolled (495, 348) with delta (0, 0)
Screenshot: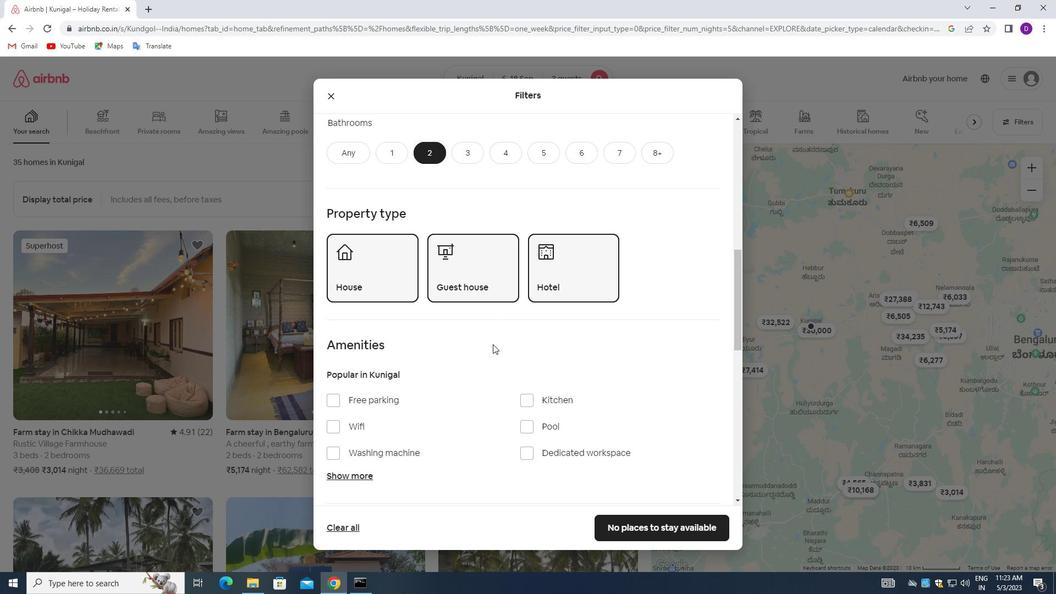 
Action: Mouse moved to (495, 350)
Screenshot: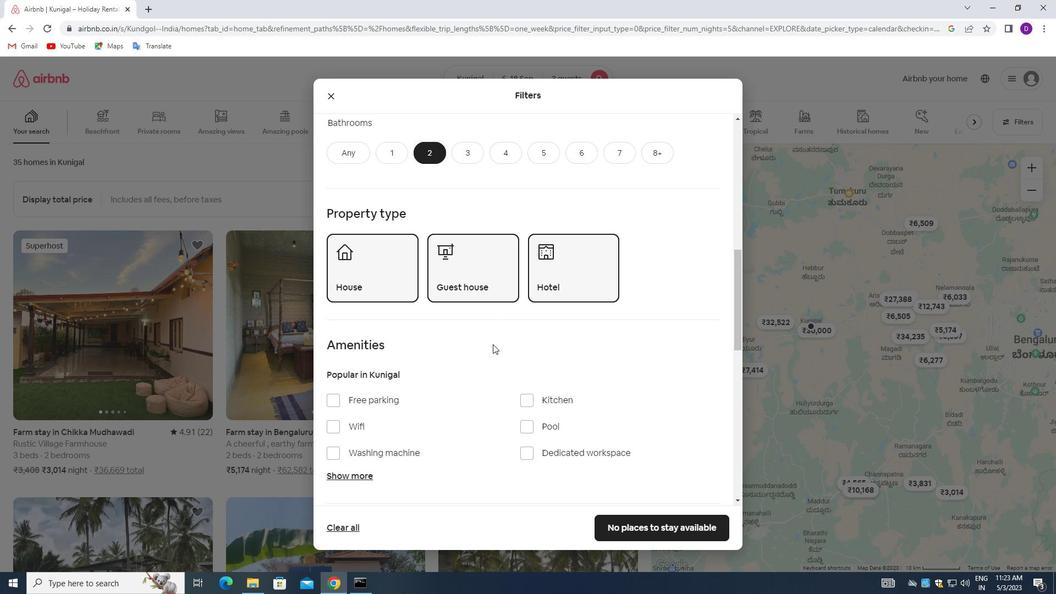 
Action: Mouse scrolled (495, 349) with delta (0, 0)
Screenshot: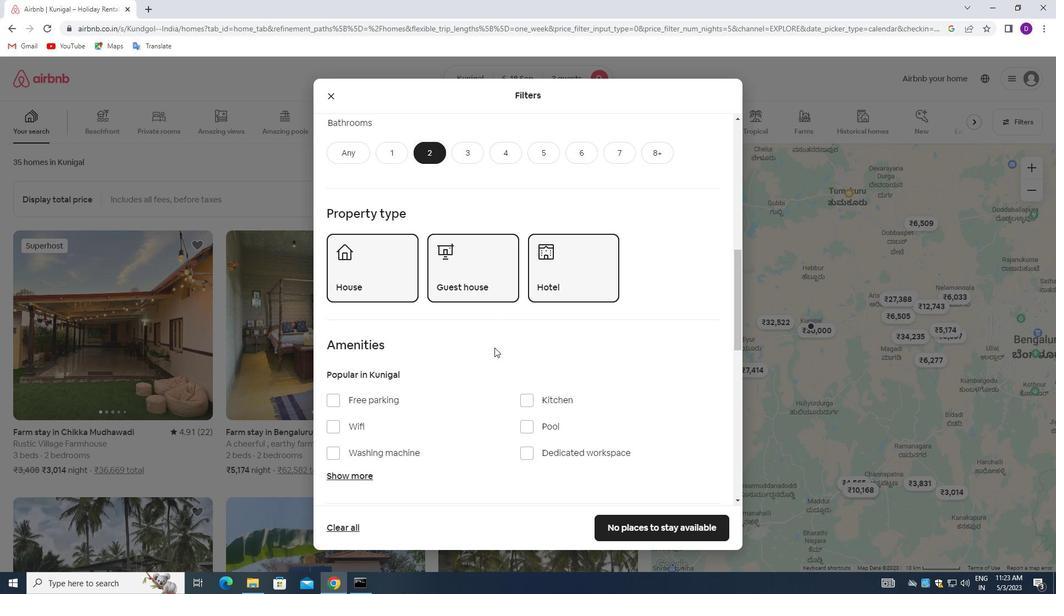 
Action: Mouse moved to (495, 351)
Screenshot: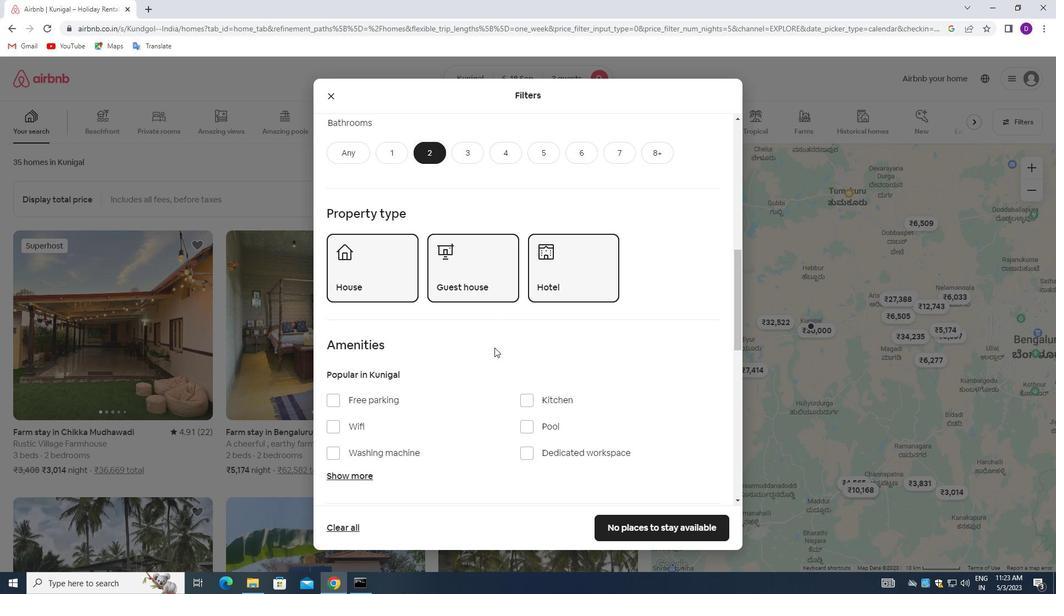 
Action: Mouse scrolled (495, 350) with delta (0, 0)
Screenshot: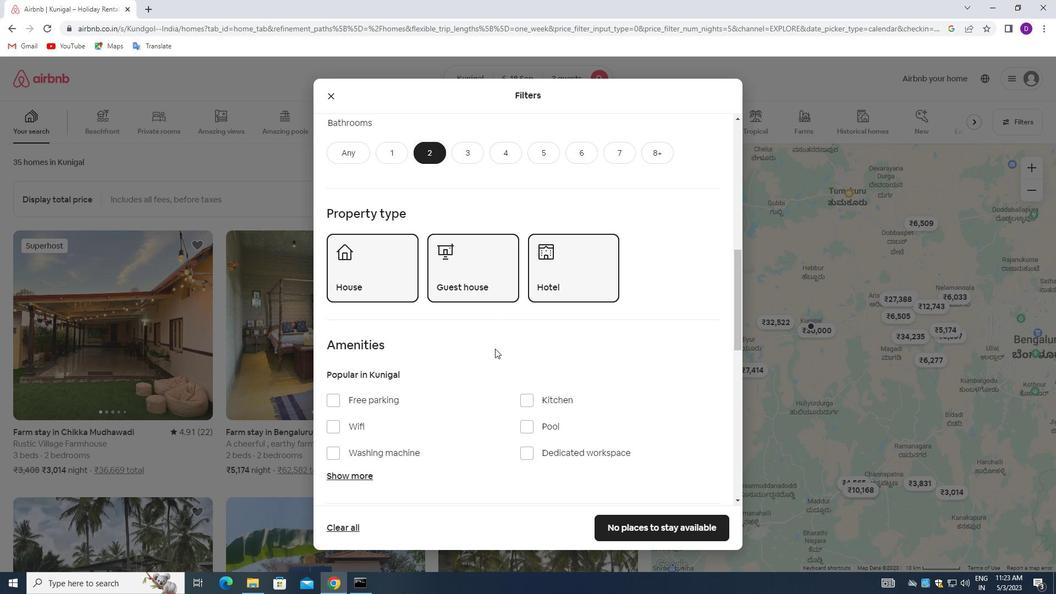 
Action: Mouse moved to (531, 356)
Screenshot: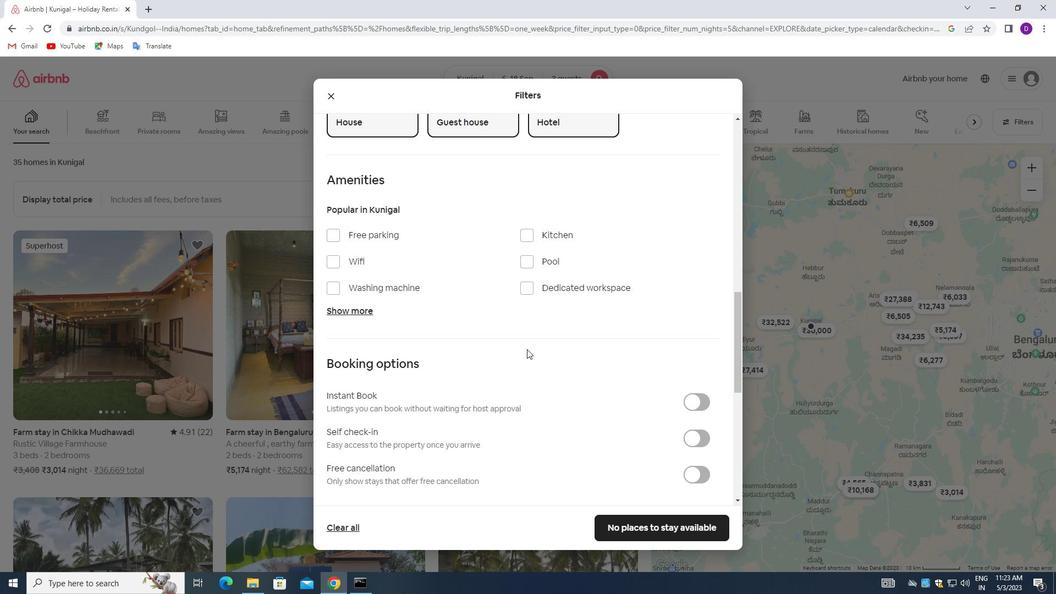 
Action: Mouse scrolled (531, 356) with delta (0, 0)
Screenshot: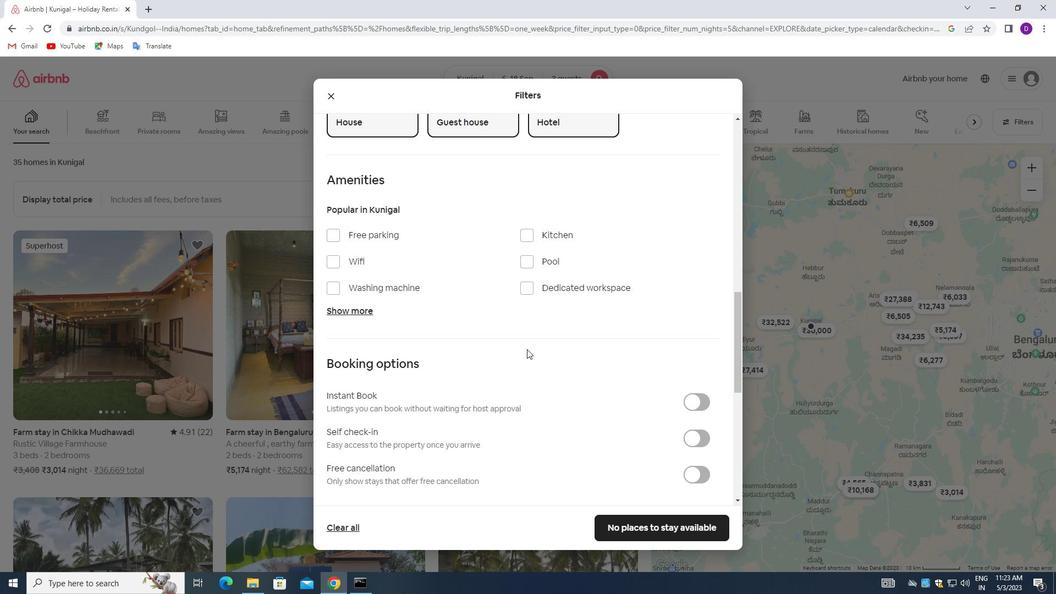 
Action: Mouse moved to (534, 359)
Screenshot: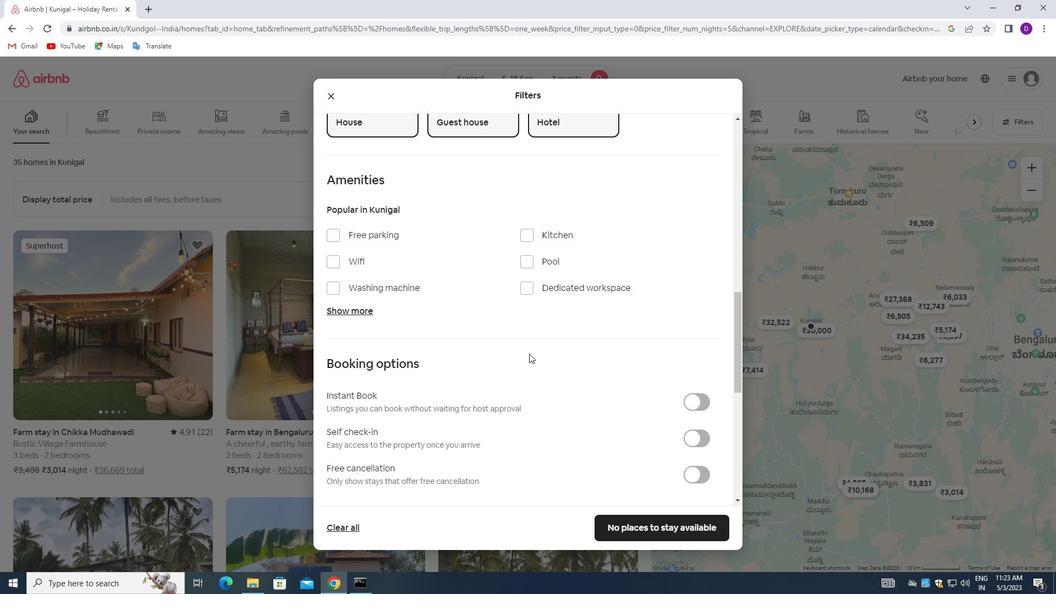 
Action: Mouse scrolled (534, 358) with delta (0, 0)
Screenshot: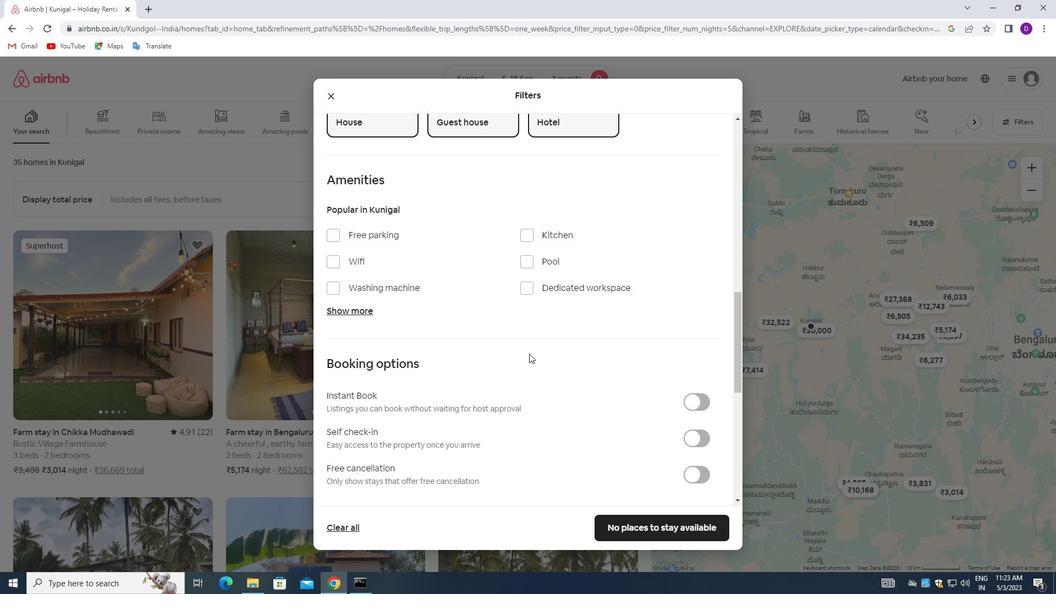 
Action: Mouse moved to (694, 327)
Screenshot: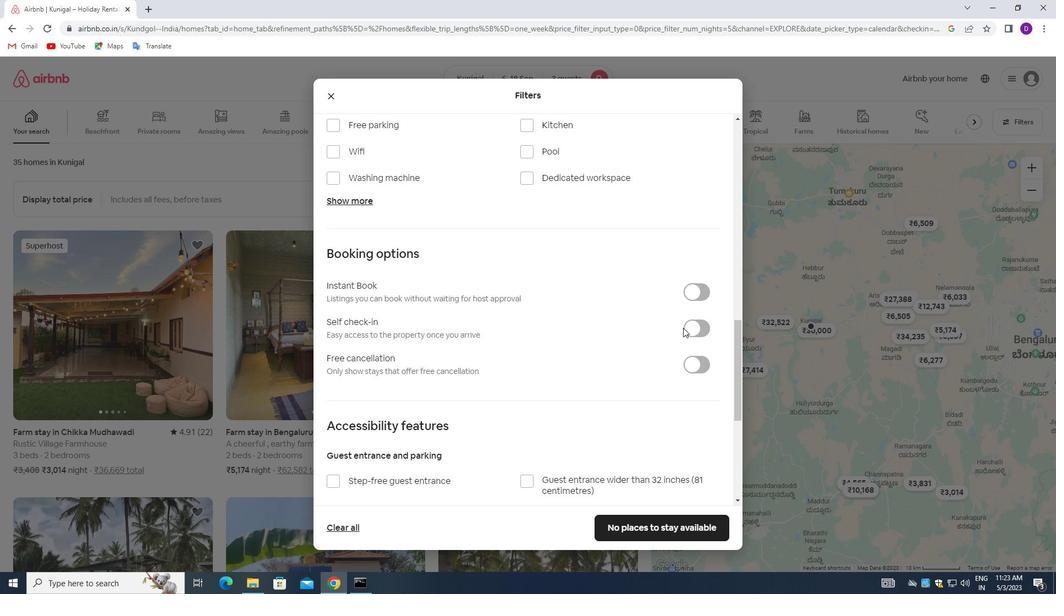 
Action: Mouse pressed left at (694, 327)
Screenshot: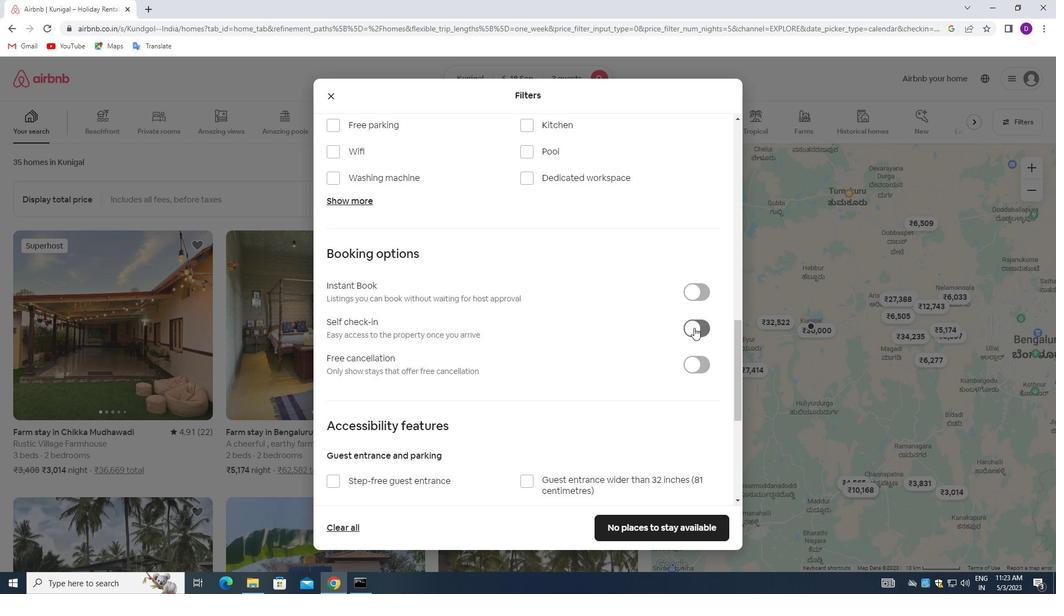 
Action: Mouse moved to (480, 381)
Screenshot: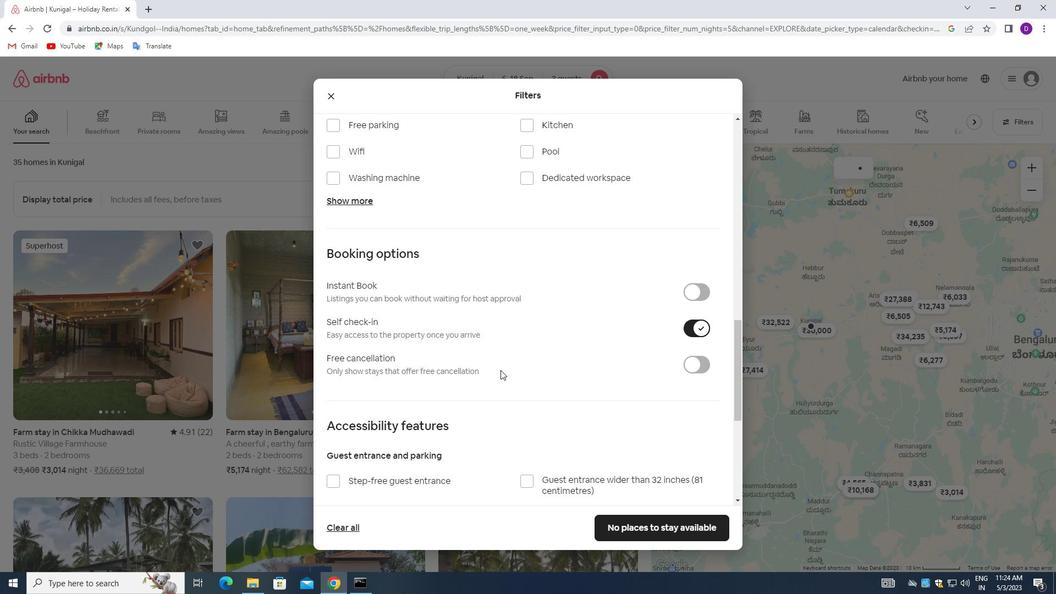
Action: Mouse scrolled (480, 380) with delta (0, 0)
Screenshot: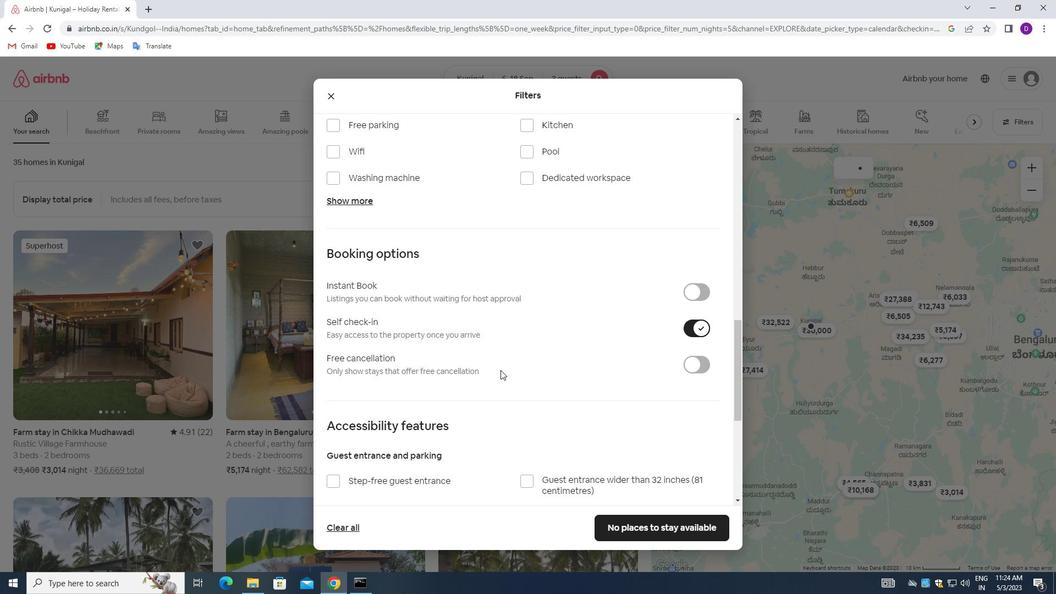 
Action: Mouse moved to (479, 382)
Screenshot: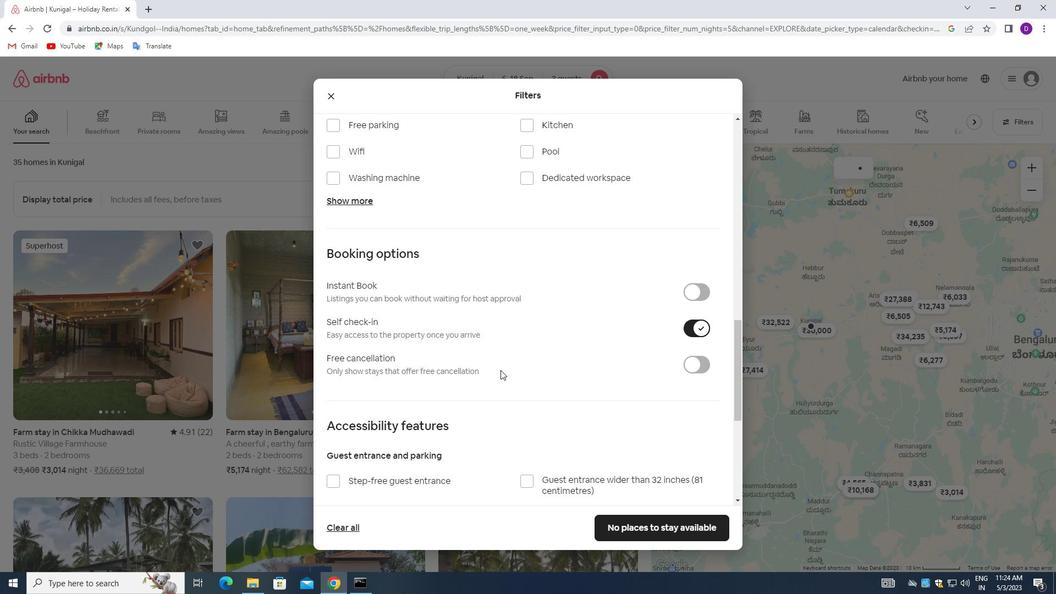 
Action: Mouse scrolled (479, 381) with delta (0, 0)
Screenshot: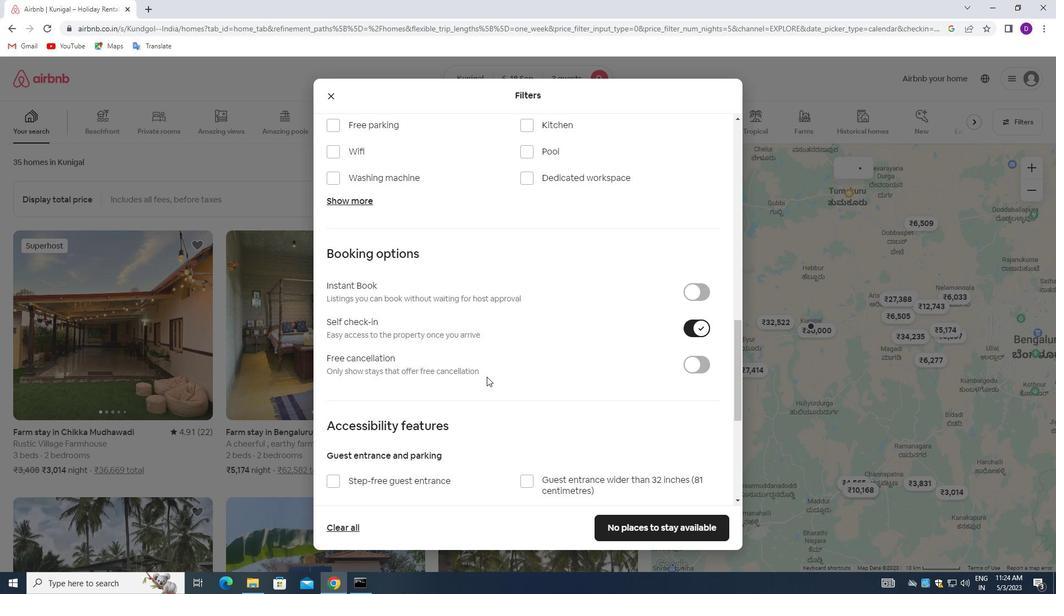 
Action: Mouse moved to (479, 382)
Screenshot: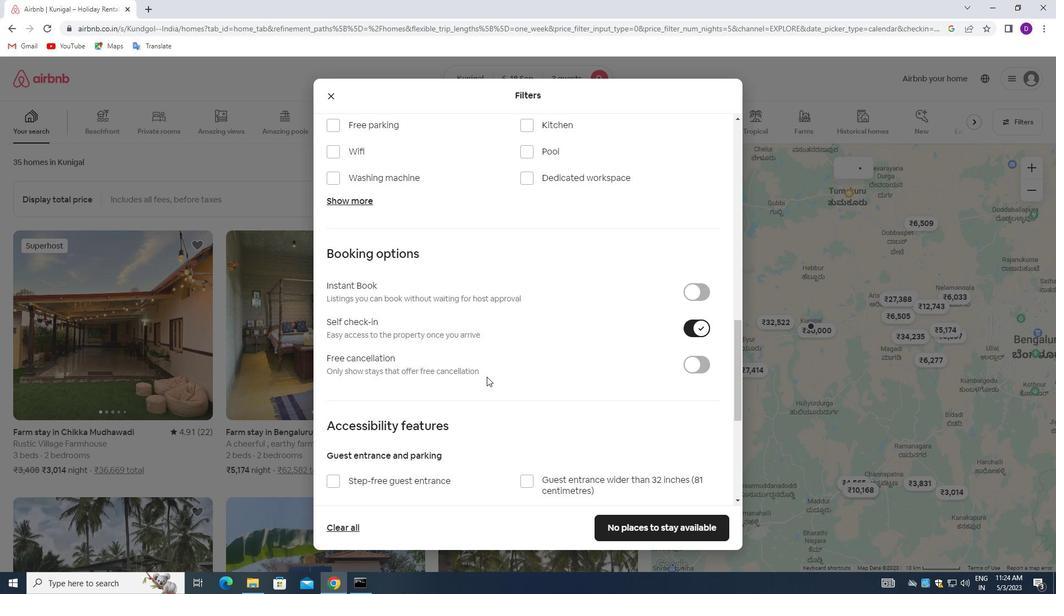 
Action: Mouse scrolled (479, 381) with delta (0, 0)
Screenshot: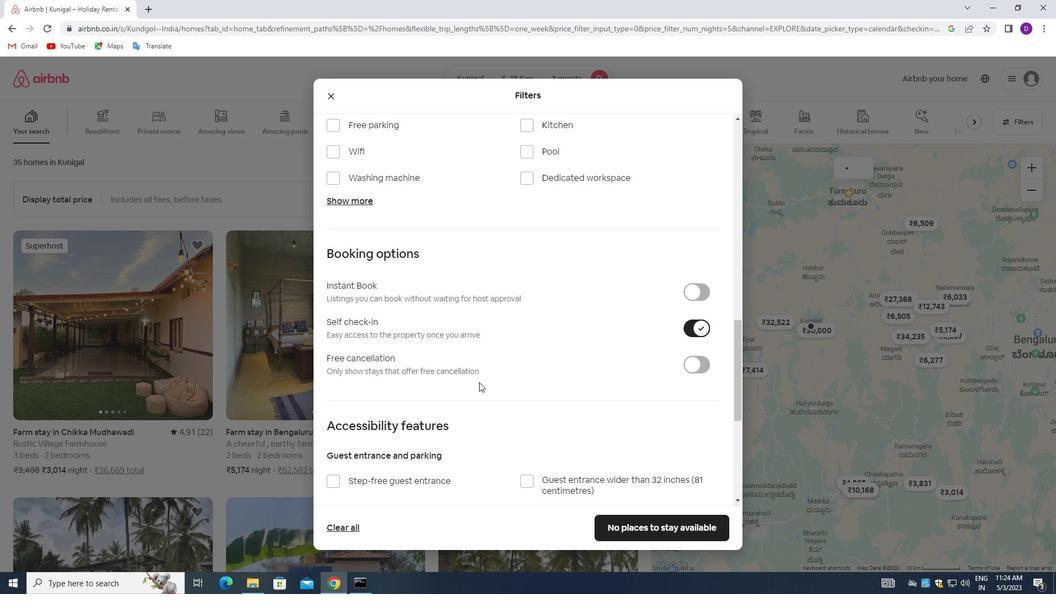 
Action: Mouse moved to (465, 388)
Screenshot: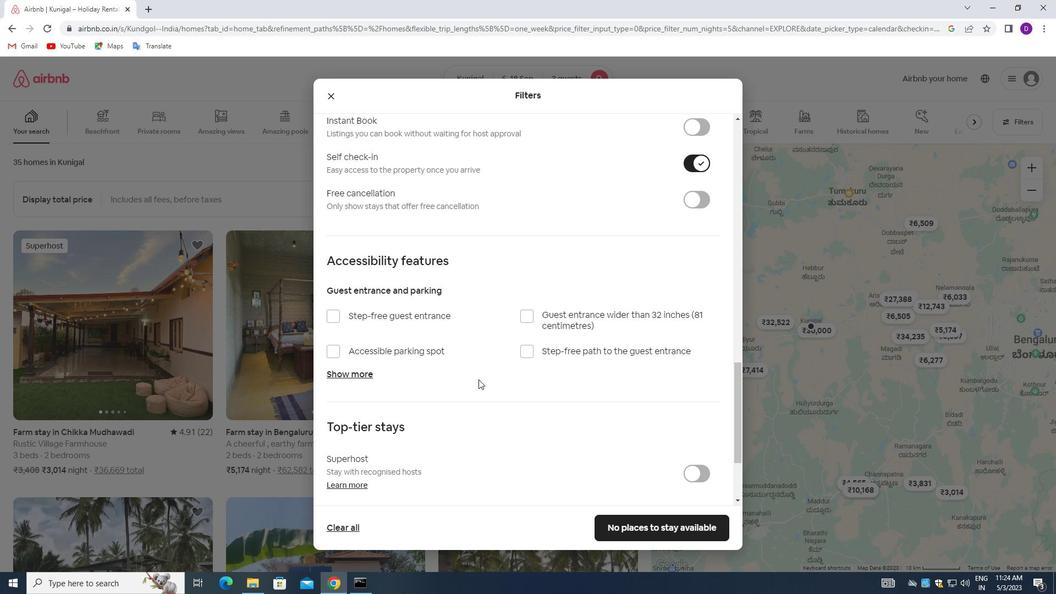 
Action: Mouse scrolled (465, 387) with delta (0, 0)
Screenshot: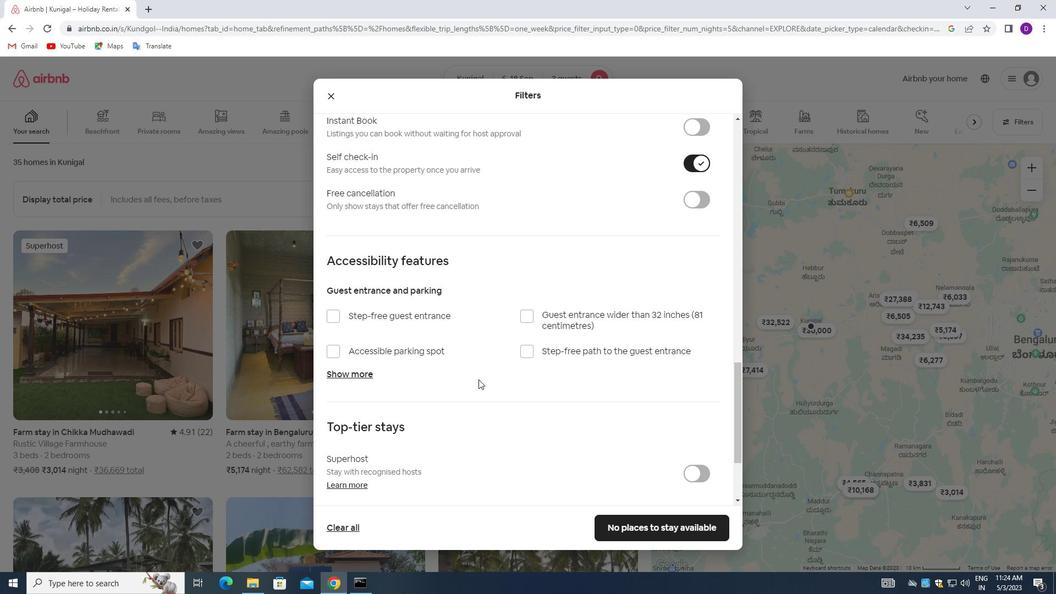 
Action: Mouse moved to (464, 388)
Screenshot: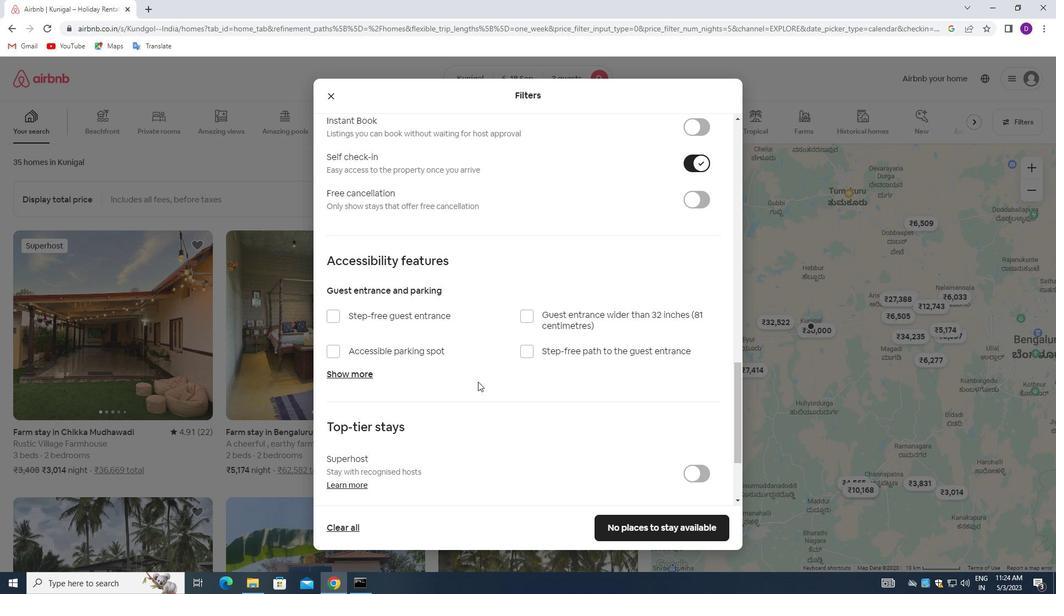 
Action: Mouse scrolled (464, 388) with delta (0, 0)
Screenshot: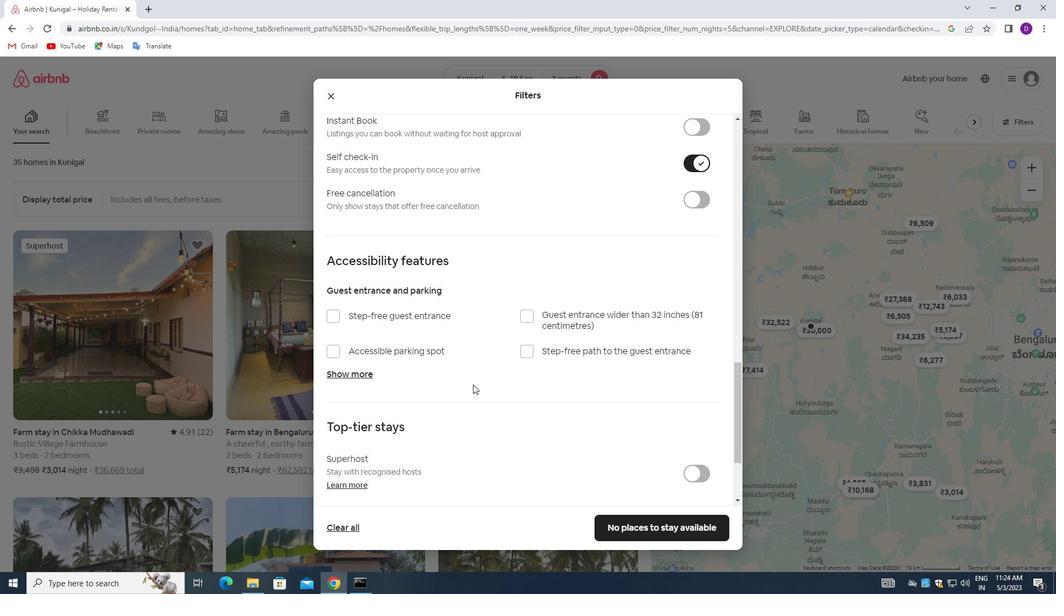 
Action: Mouse moved to (464, 388)
Screenshot: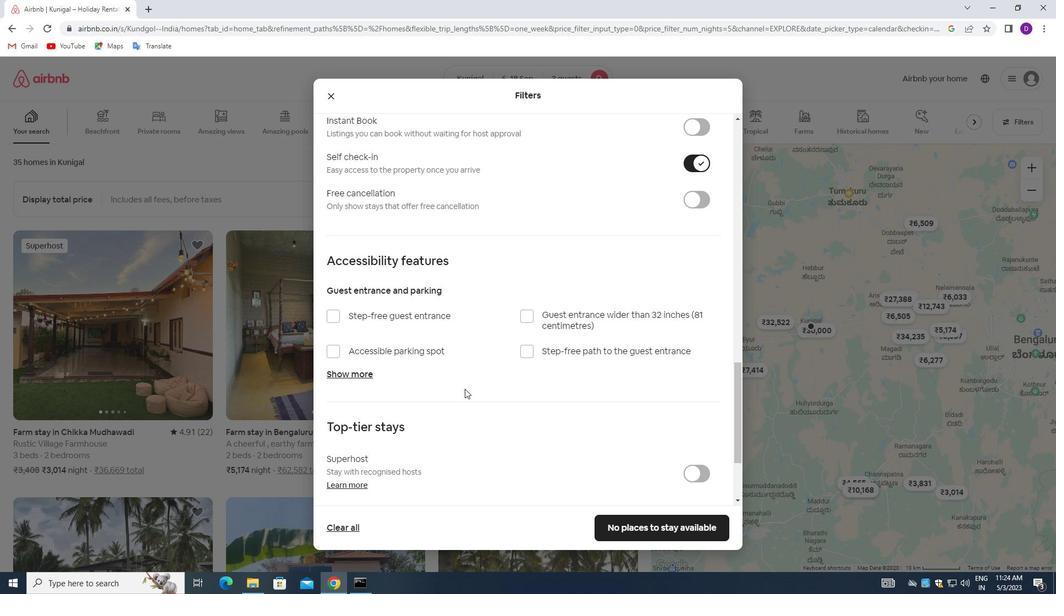 
Action: Mouse scrolled (464, 388) with delta (0, 0)
Screenshot: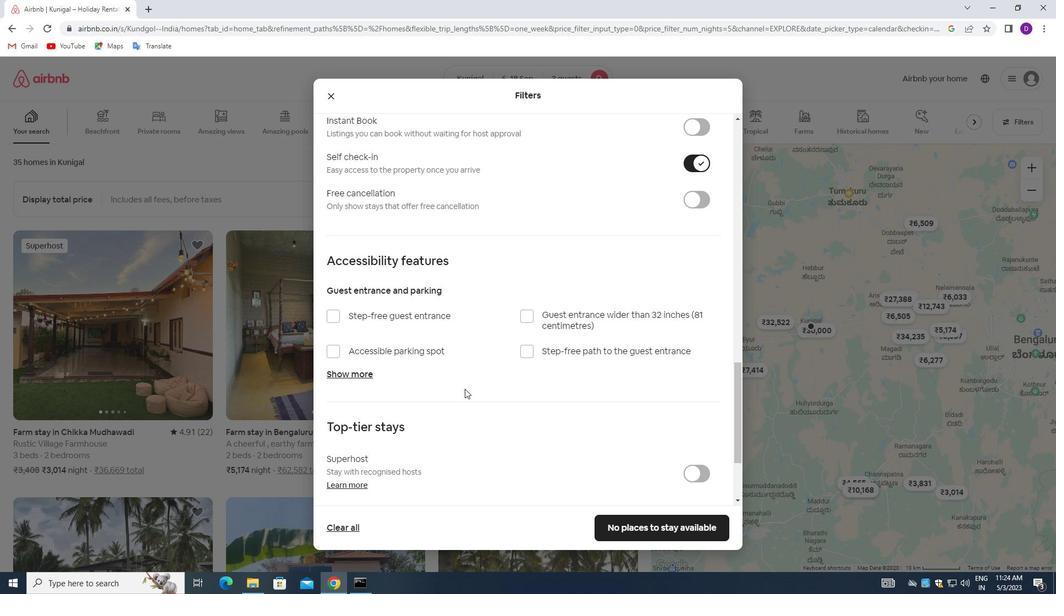 
Action: Mouse moved to (460, 389)
Screenshot: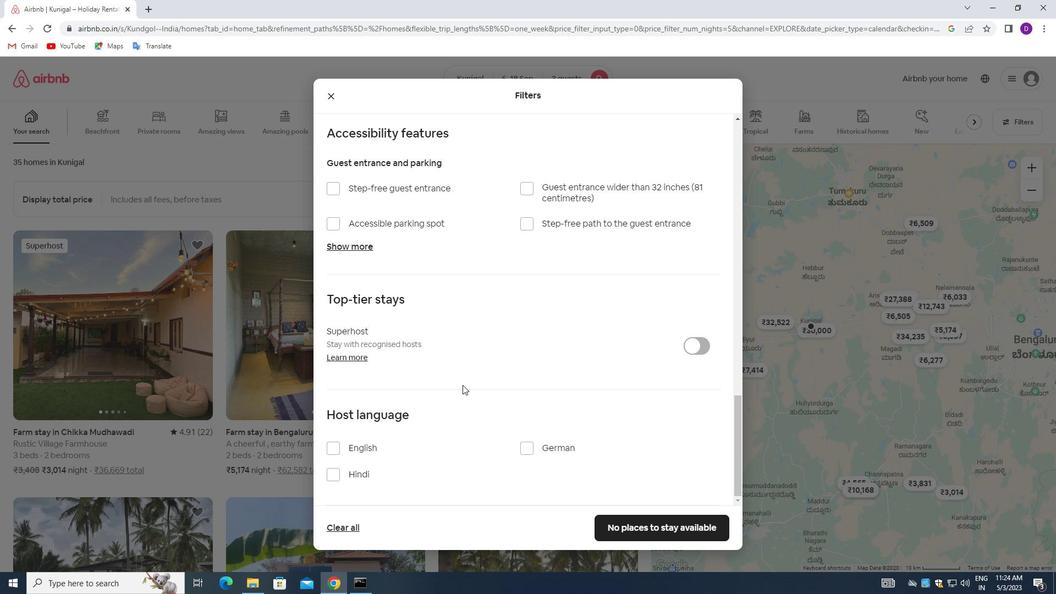 
Action: Mouse scrolled (460, 389) with delta (0, 0)
Screenshot: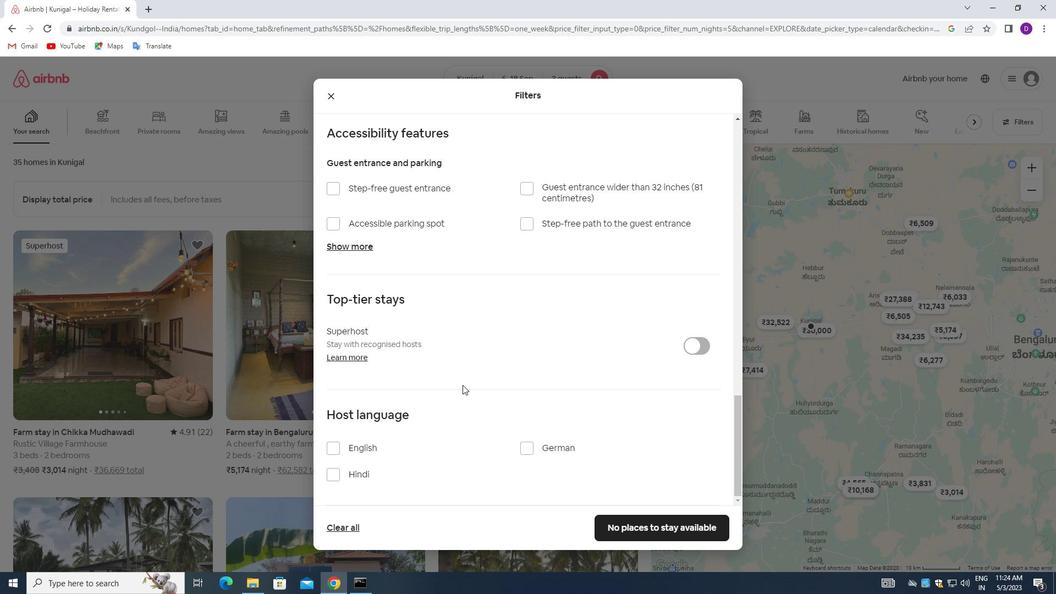 
Action: Mouse moved to (459, 397)
Screenshot: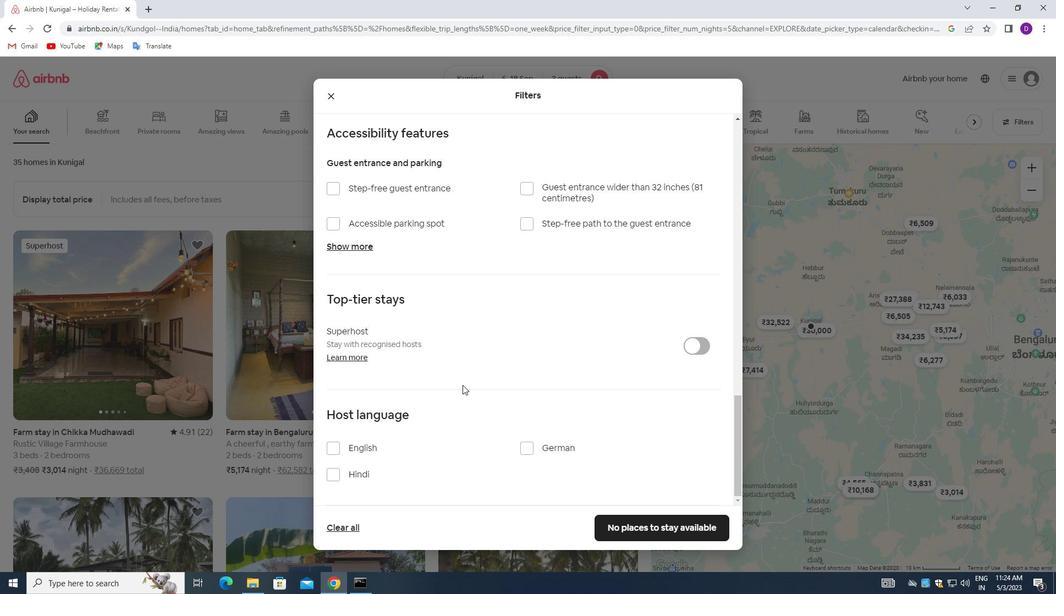 
Action: Mouse scrolled (459, 397) with delta (0, 0)
Screenshot: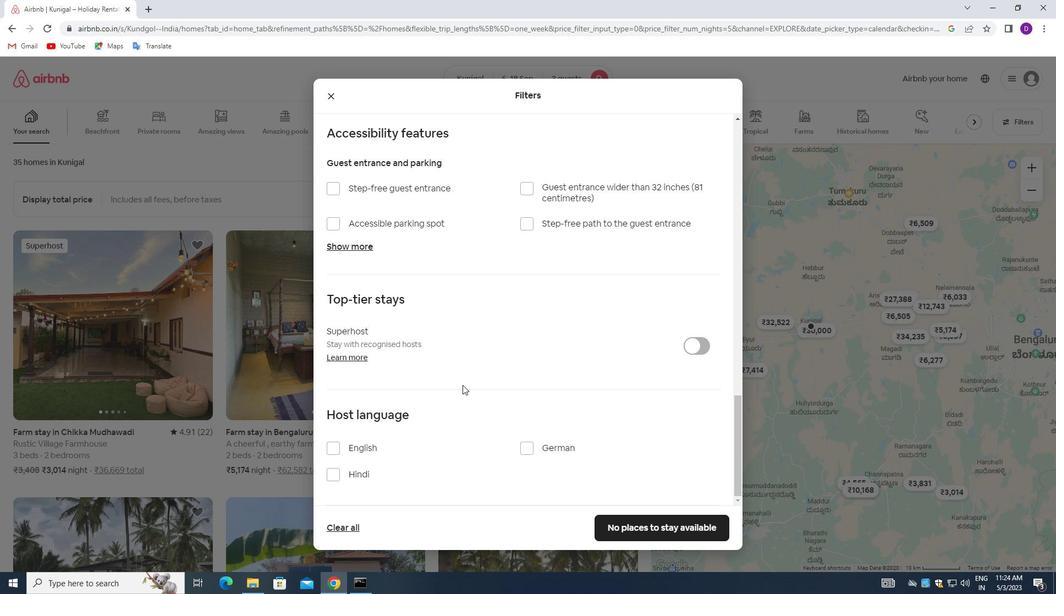 
Action: Mouse moved to (455, 403)
Screenshot: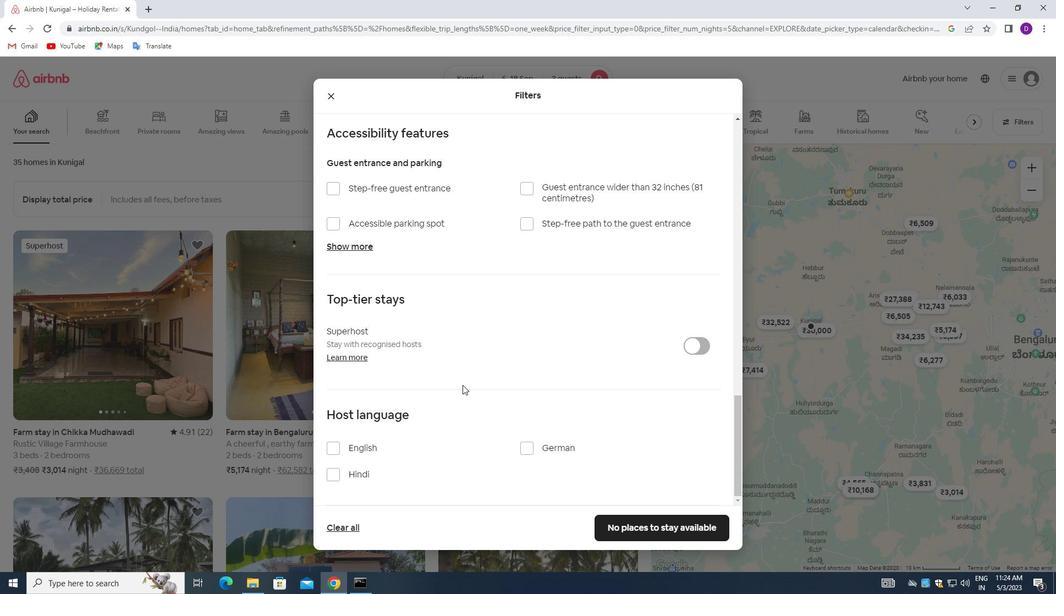 
Action: Mouse scrolled (455, 402) with delta (0, 0)
Screenshot: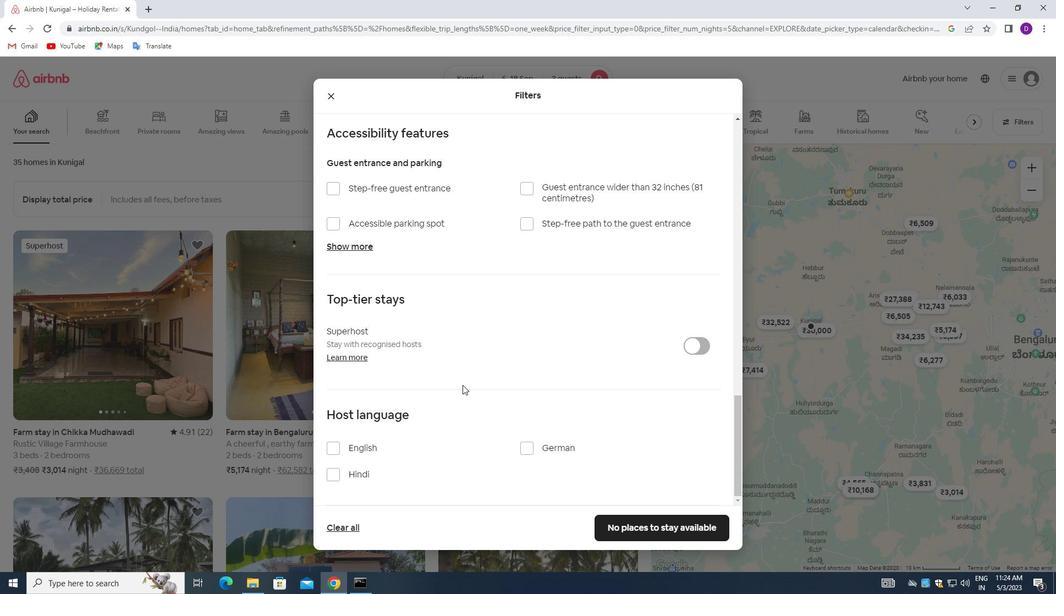
Action: Mouse moved to (331, 449)
Screenshot: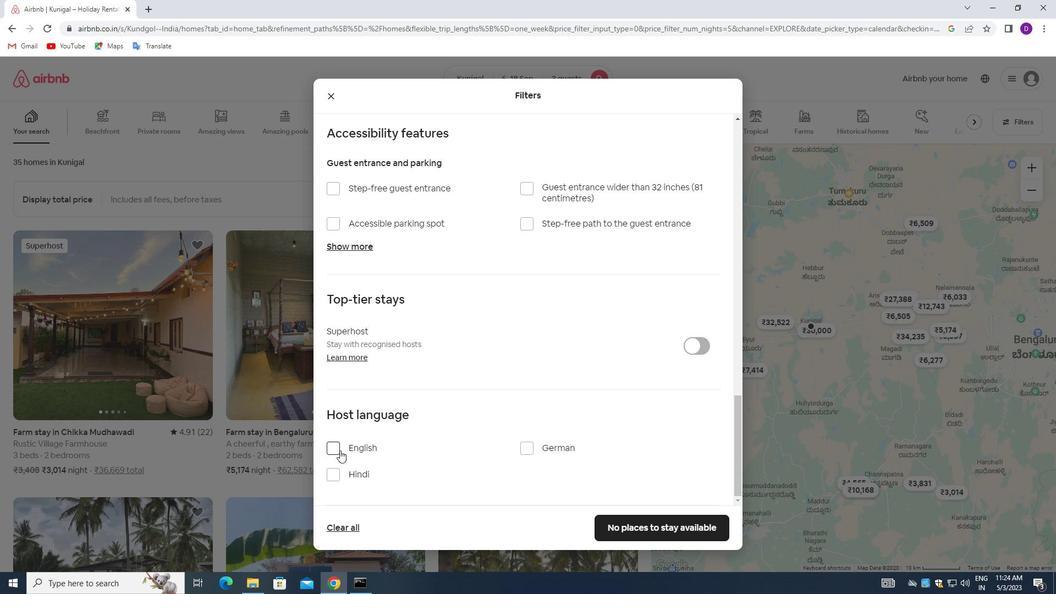 
Action: Mouse pressed left at (331, 449)
Screenshot: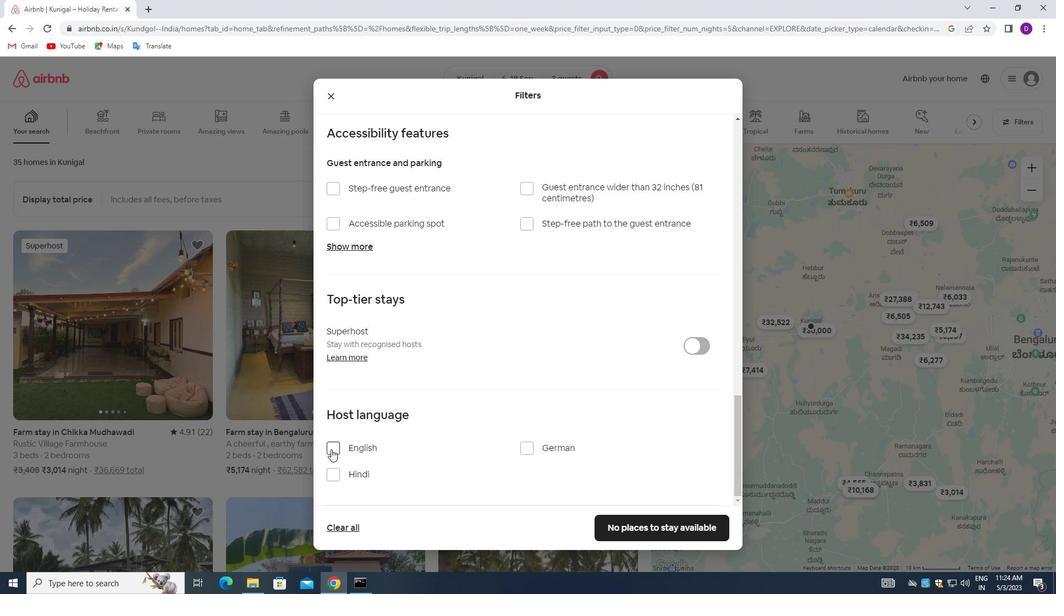 
Action: Mouse moved to (647, 523)
Screenshot: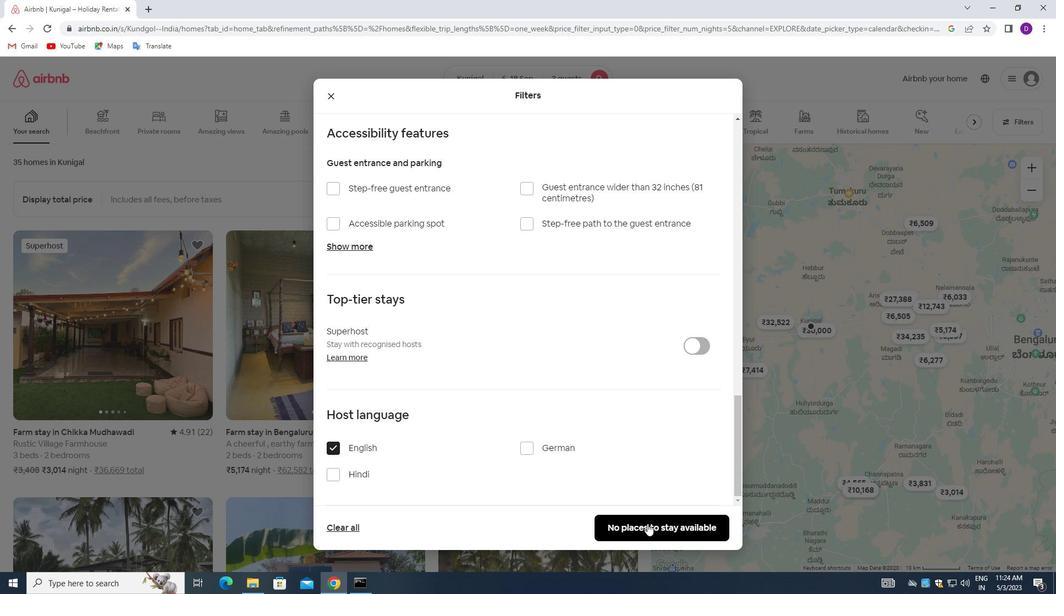
Action: Mouse pressed left at (647, 523)
Screenshot: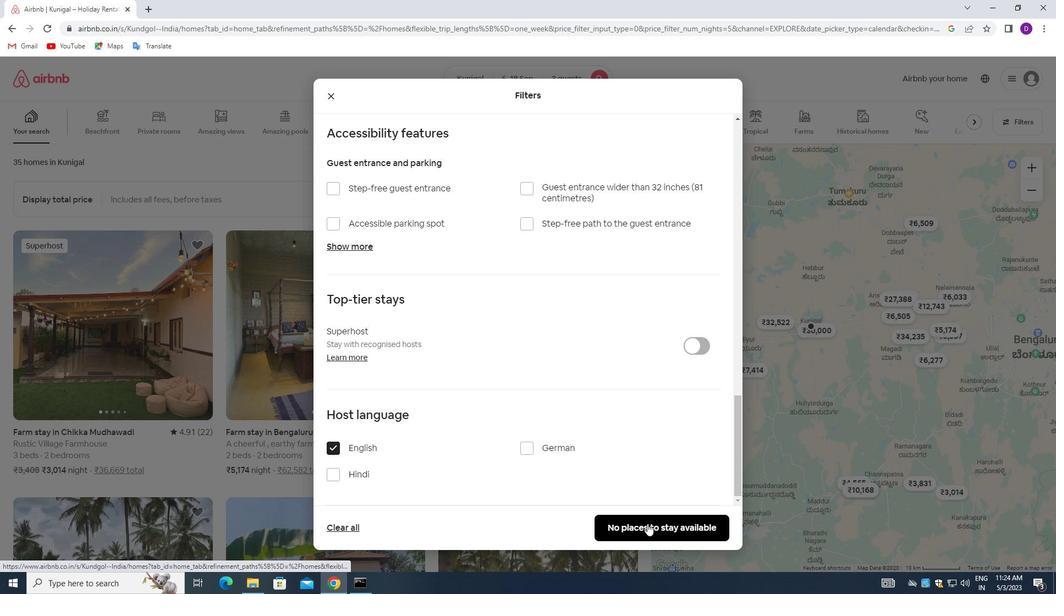 
Action: Mouse moved to (630, 361)
Screenshot: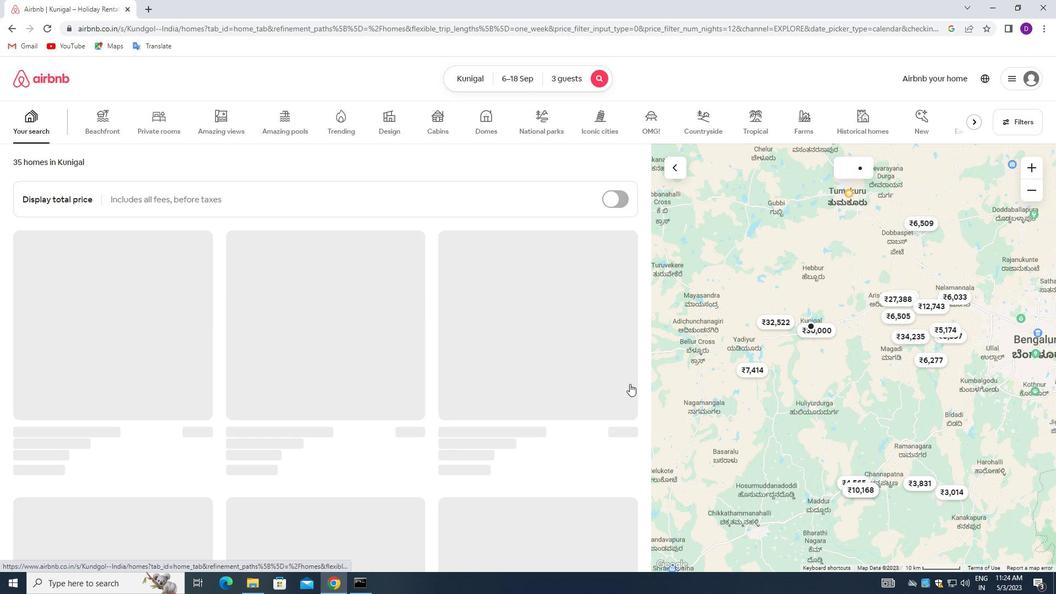 
